 Task: Add an event with the title Third Project Deadline, date '2024/05/17', time 8:30 AM to 10:30 AMand add a description: Participants will develop strategies for expressing their thoughts and ideas clearly and confidently. They will learn techniques for structuring their messages, using appropriate language and tone, and adapting their communication style to different audiences and situations., put the event into Blue category, logged in from the account softage.8@softage.netand send the event invitation to softage.3@softage.net and softage.4@softage.net. Set a reminder for the event 1 hour before
Action: Mouse moved to (136, 162)
Screenshot: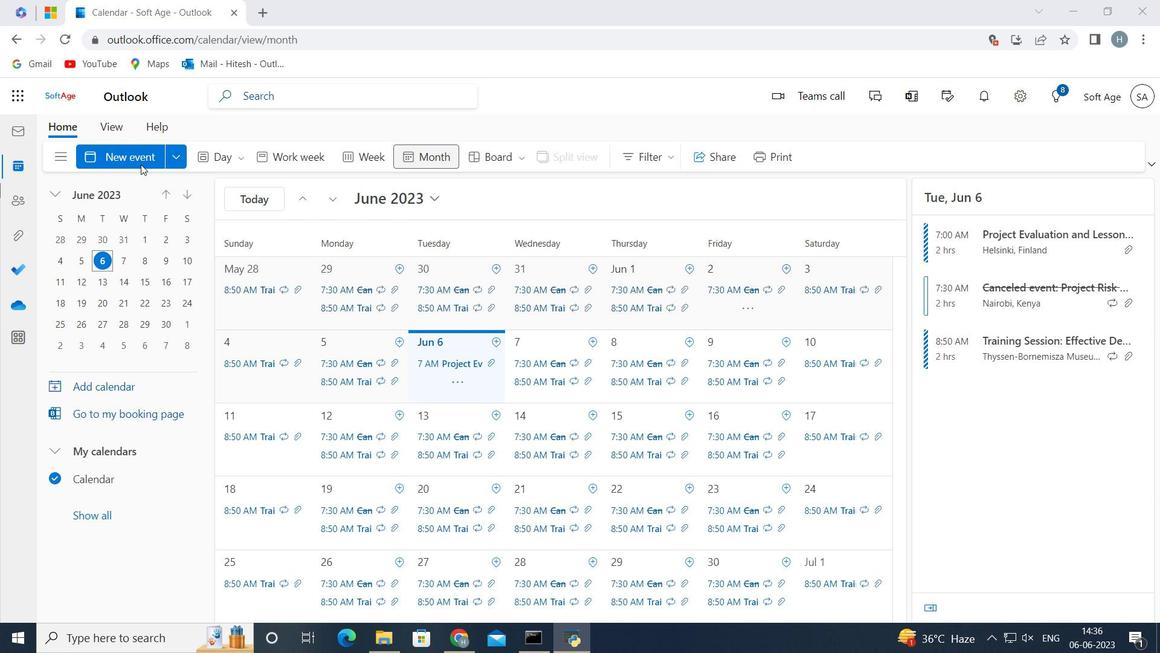 
Action: Mouse pressed left at (136, 162)
Screenshot: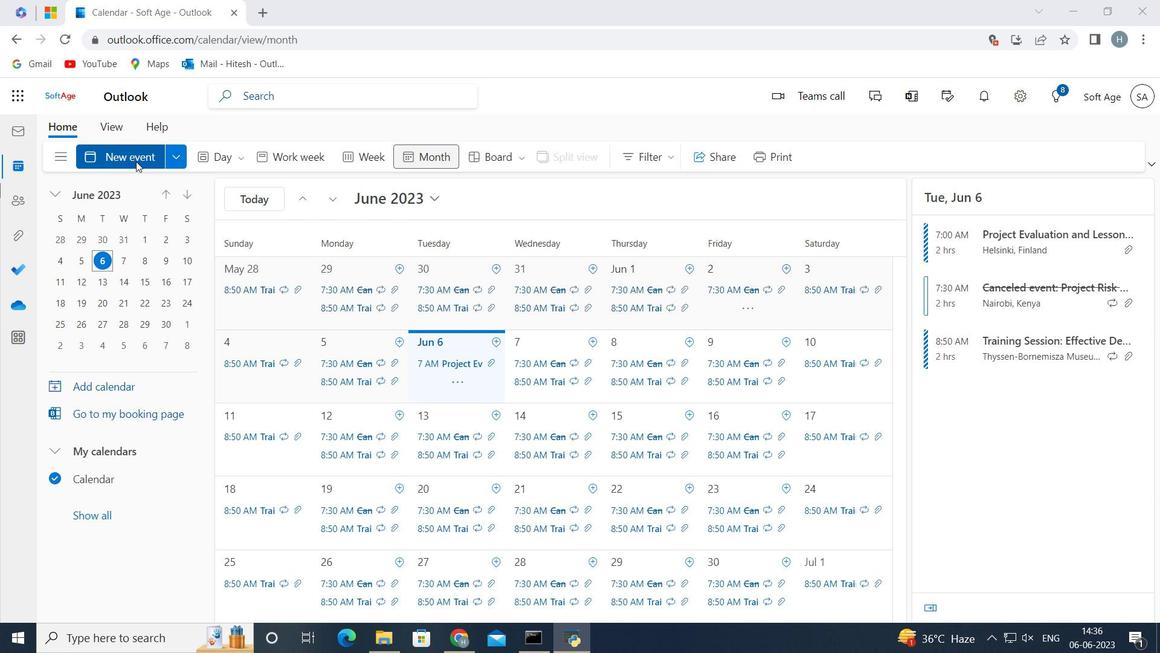 
Action: Mouse moved to (259, 249)
Screenshot: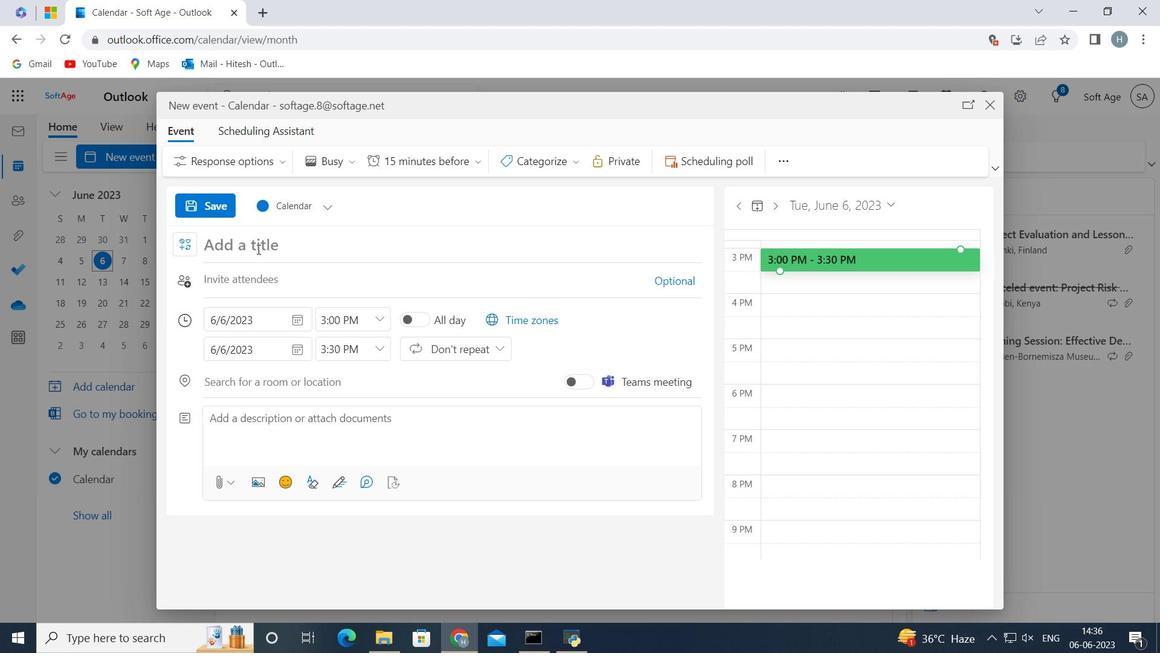 
Action: Mouse pressed left at (259, 249)
Screenshot: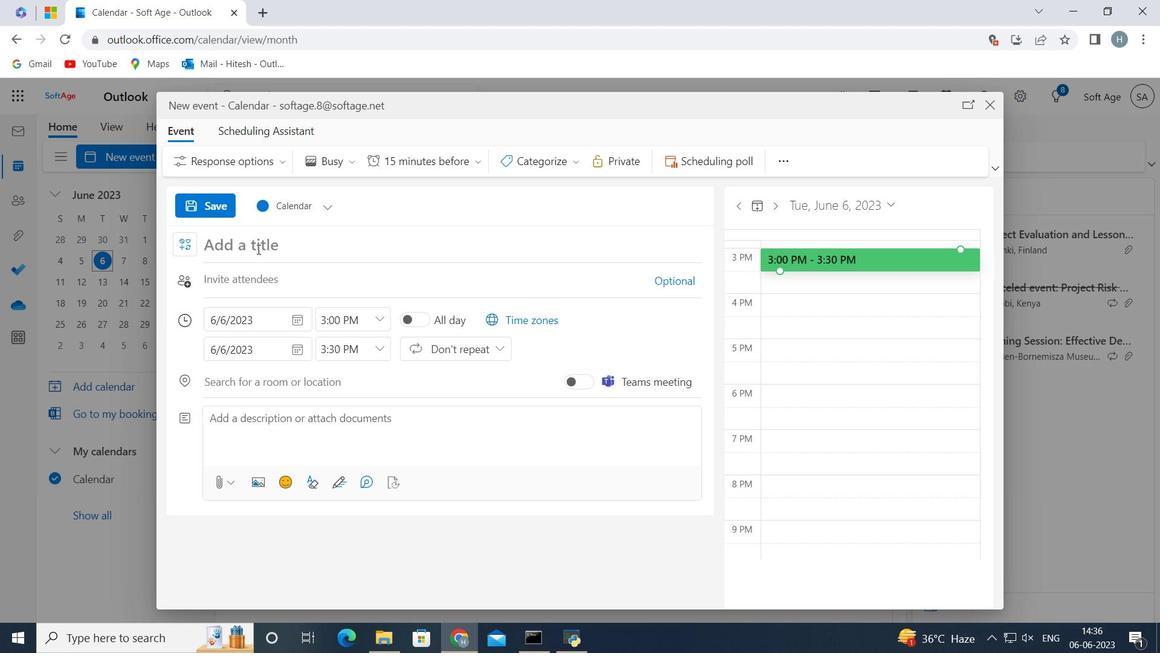 
Action: Key pressed <Key.shift>Third<Key.space><Key.shift>Project<Key.space><Key.shift>Deadline<Key.space>
Screenshot: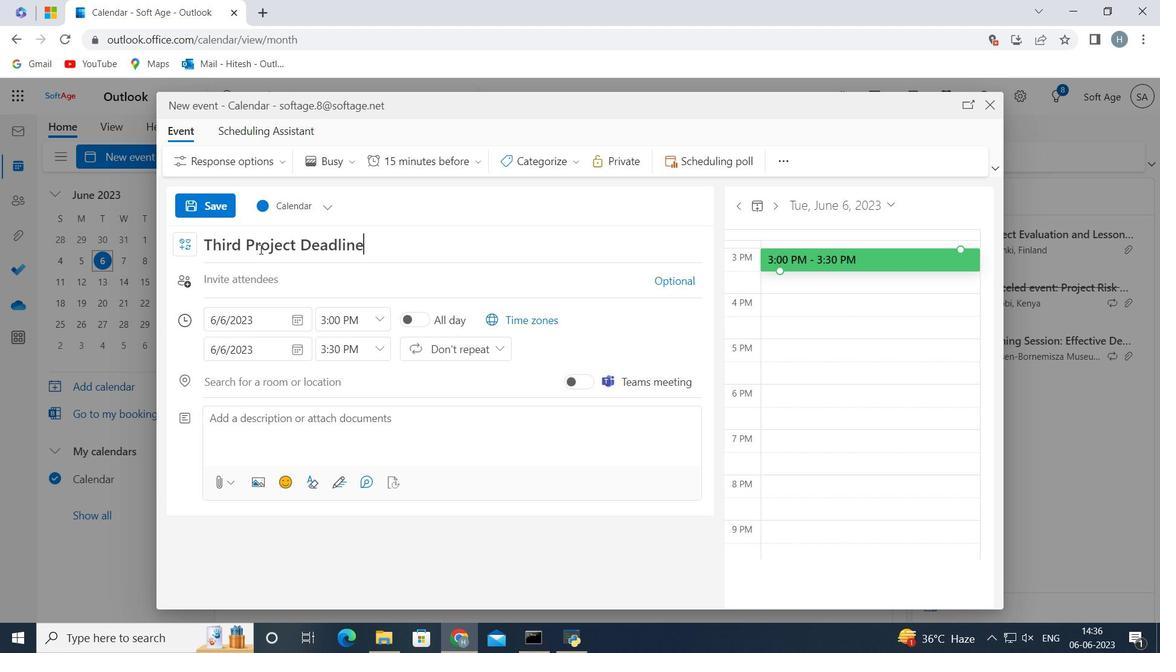 
Action: Mouse moved to (297, 318)
Screenshot: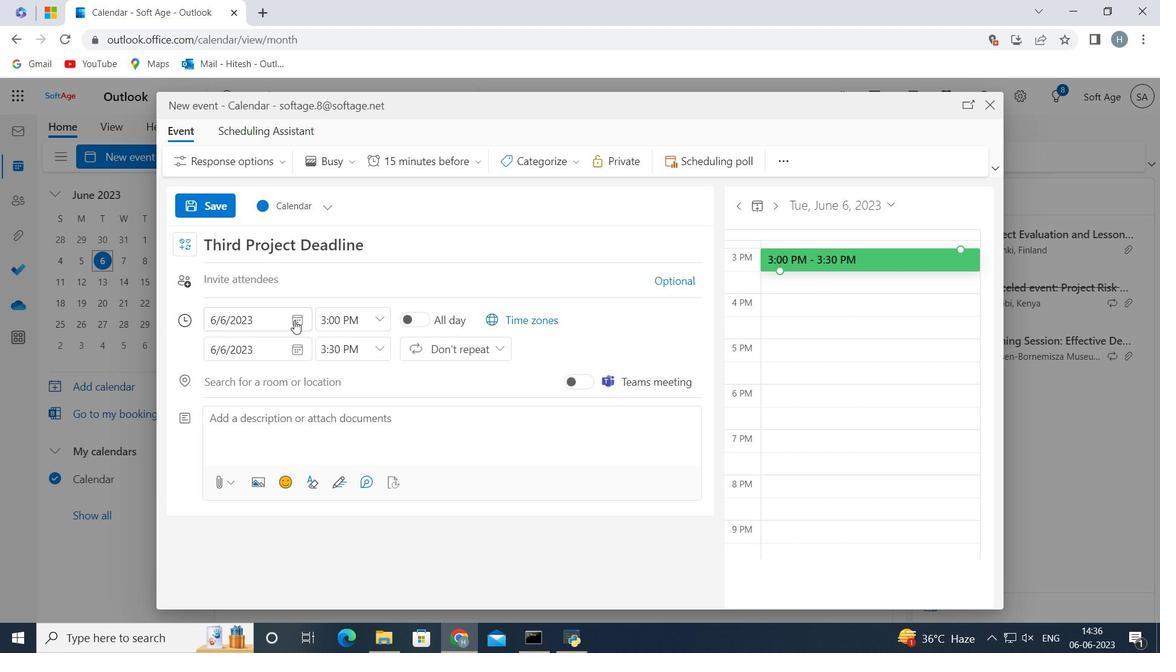 
Action: Mouse pressed left at (297, 318)
Screenshot: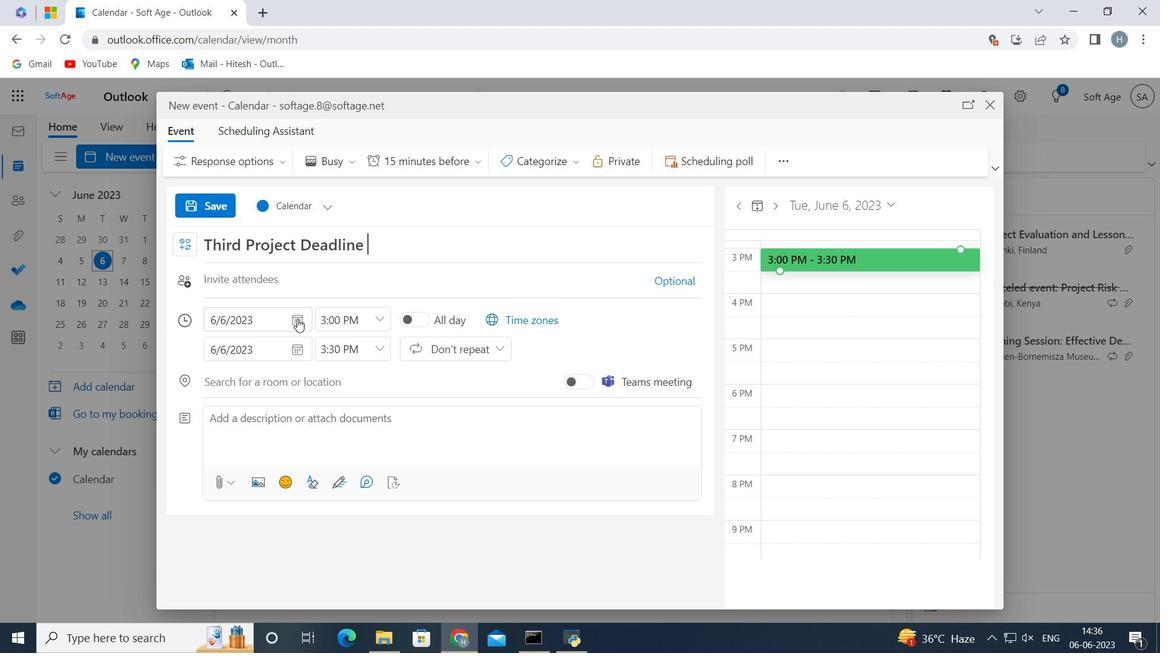 
Action: Mouse moved to (259, 348)
Screenshot: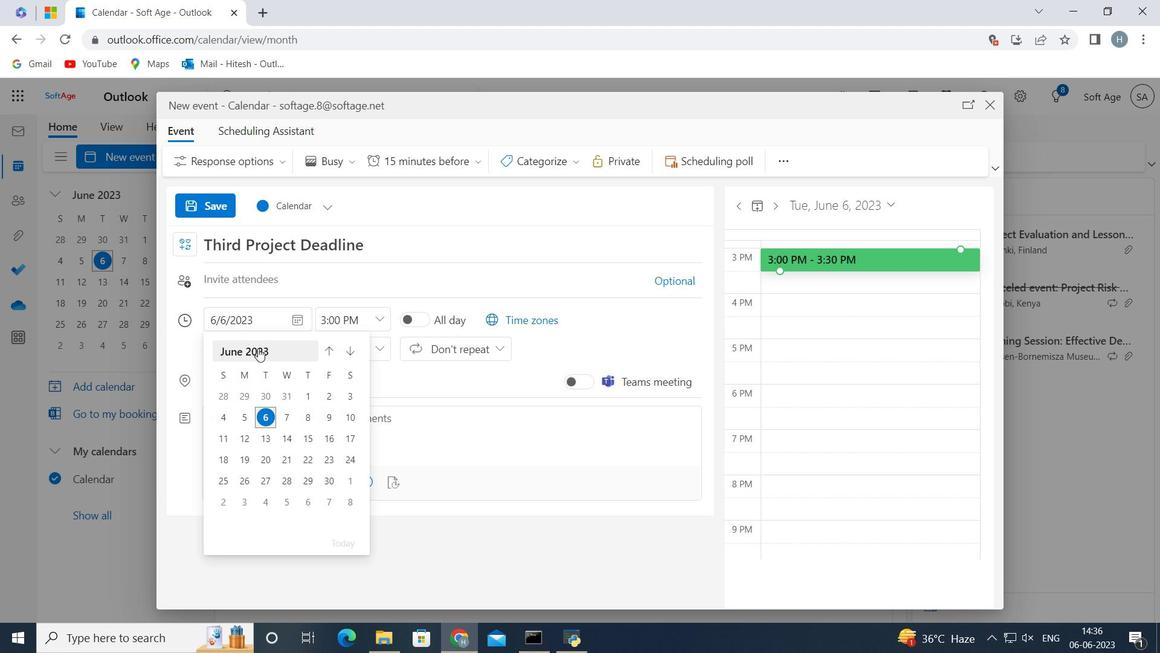 
Action: Mouse pressed left at (259, 348)
Screenshot: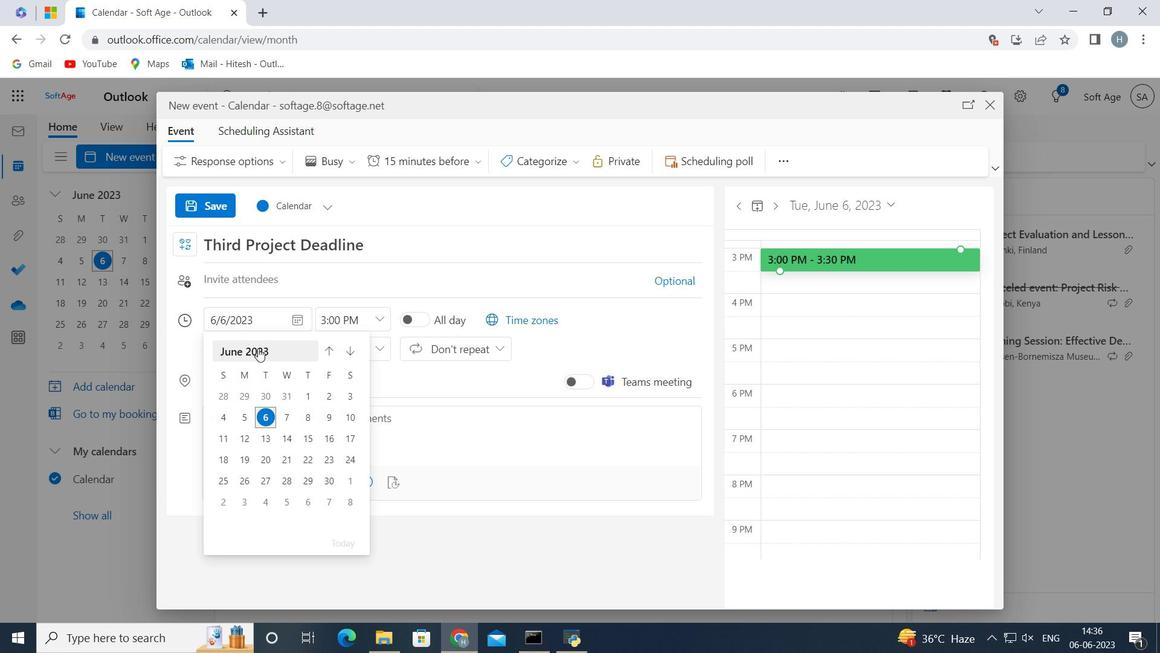 
Action: Mouse pressed left at (259, 348)
Screenshot: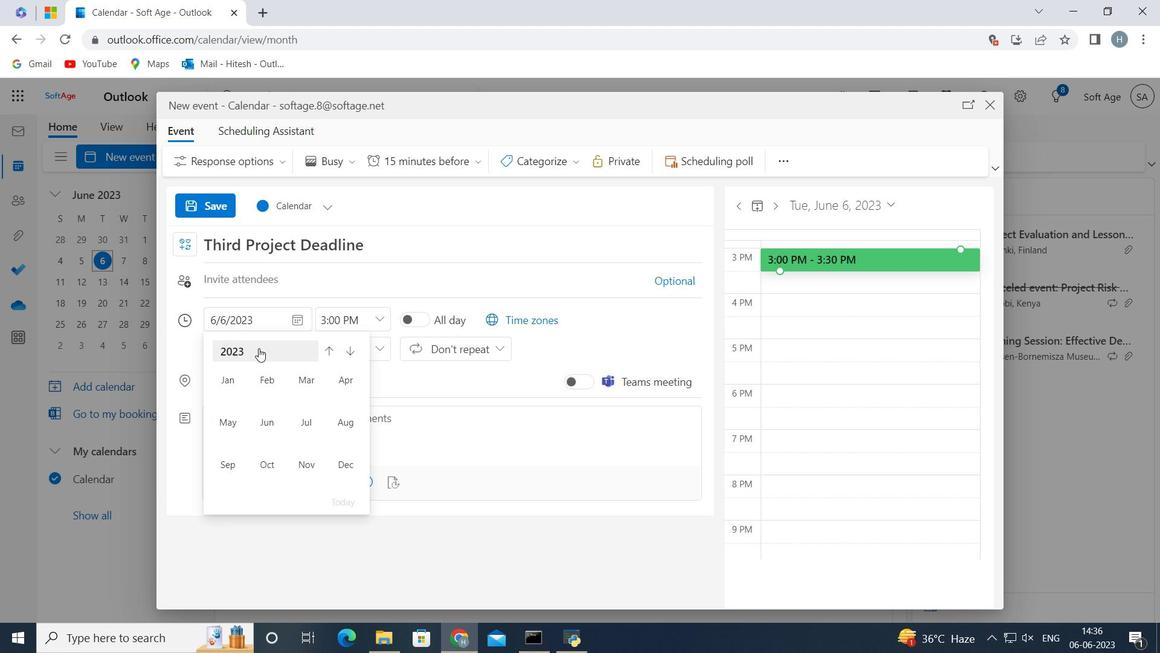 
Action: Mouse moved to (227, 417)
Screenshot: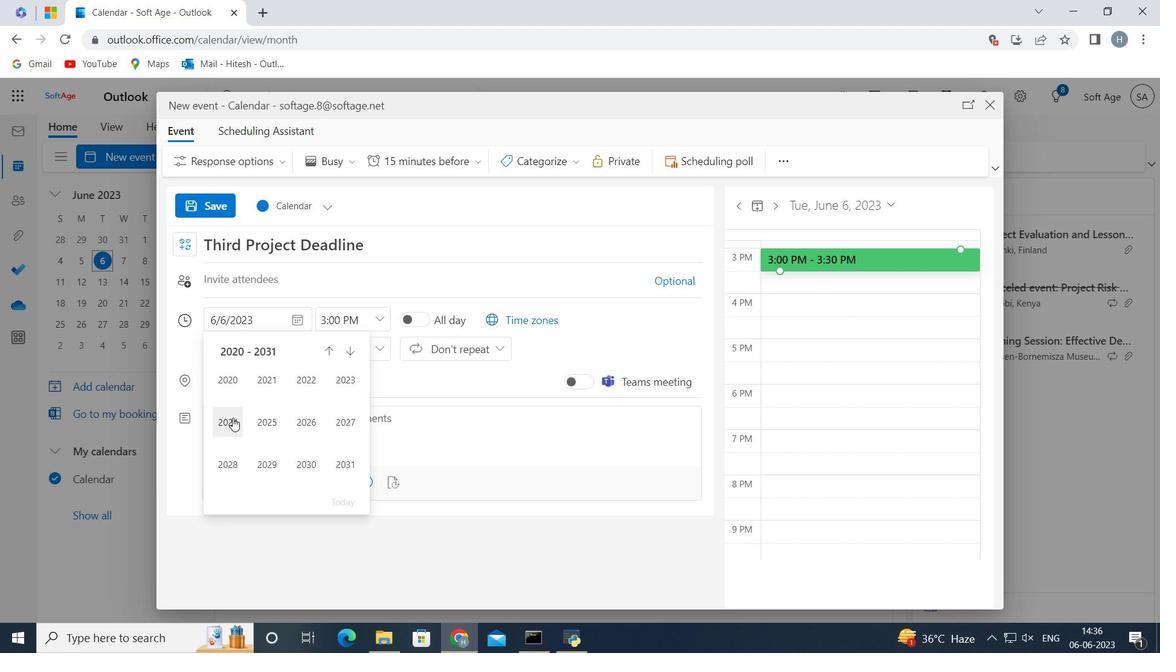 
Action: Mouse pressed left at (227, 417)
Screenshot: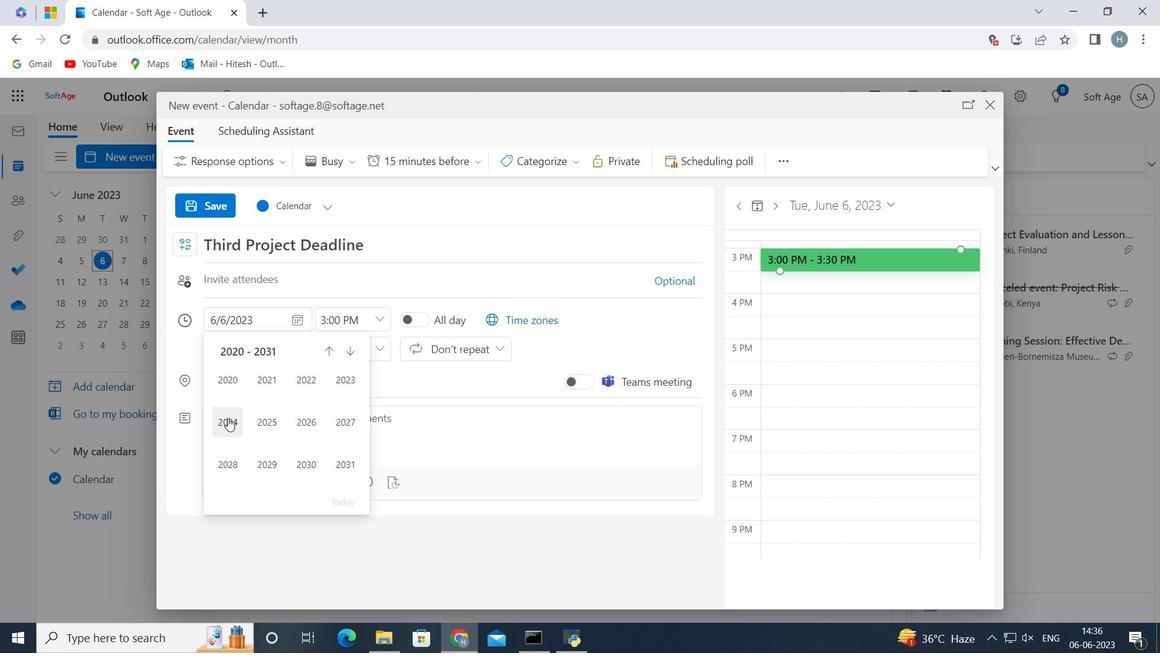 
Action: Mouse moved to (224, 422)
Screenshot: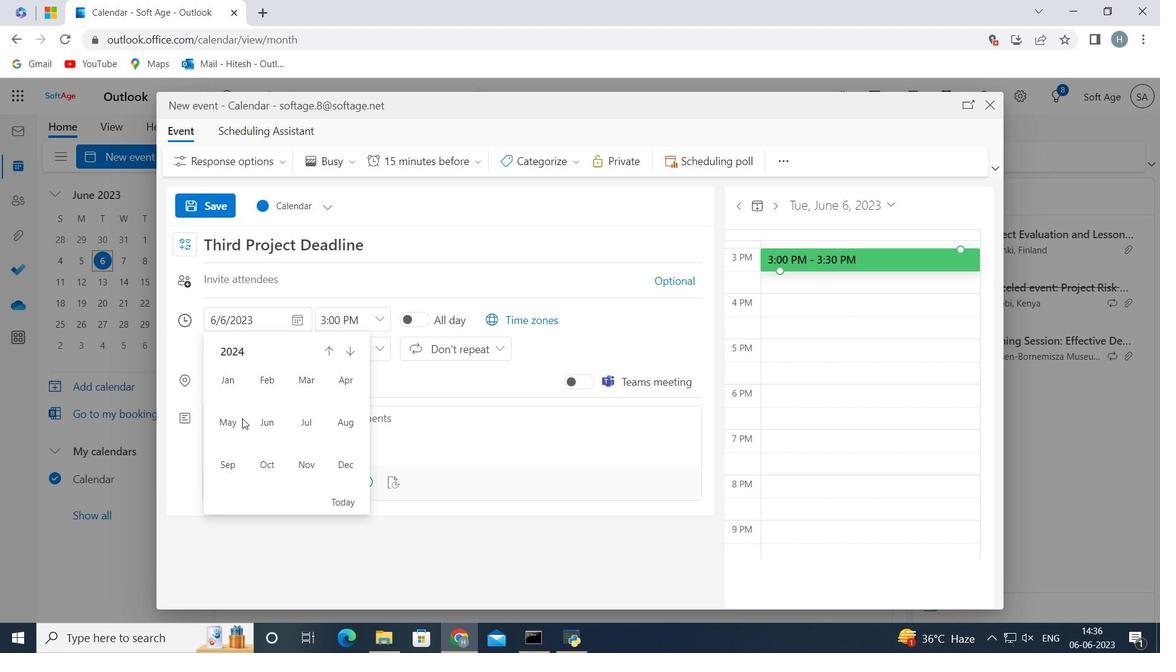 
Action: Mouse pressed left at (224, 422)
Screenshot: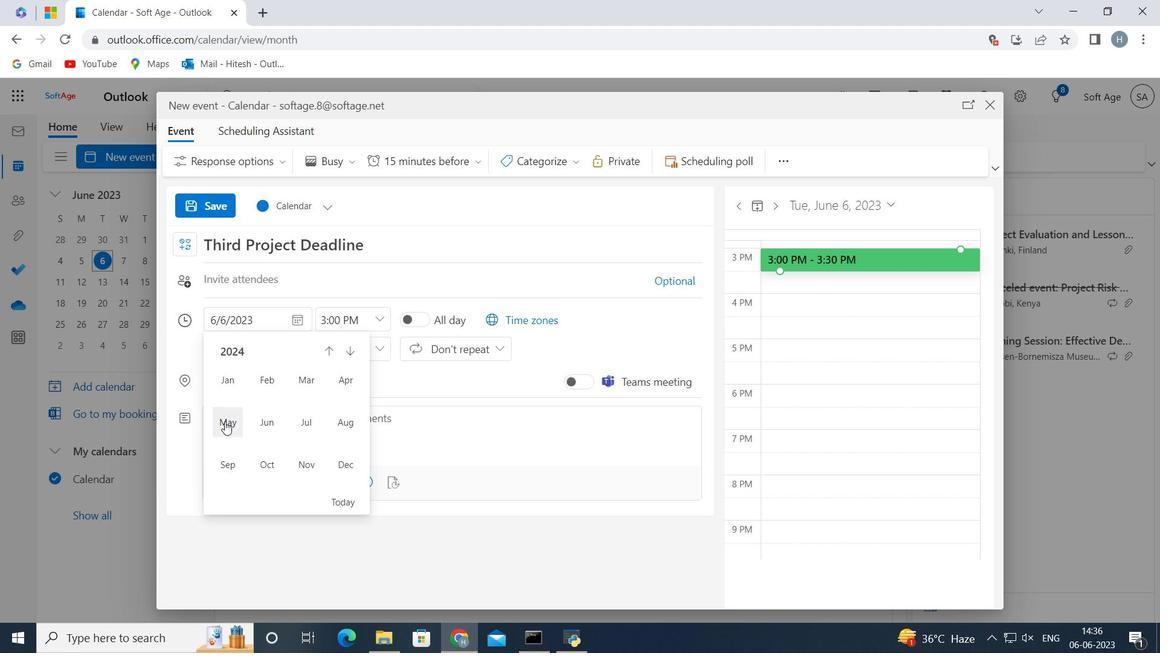 
Action: Mouse moved to (325, 434)
Screenshot: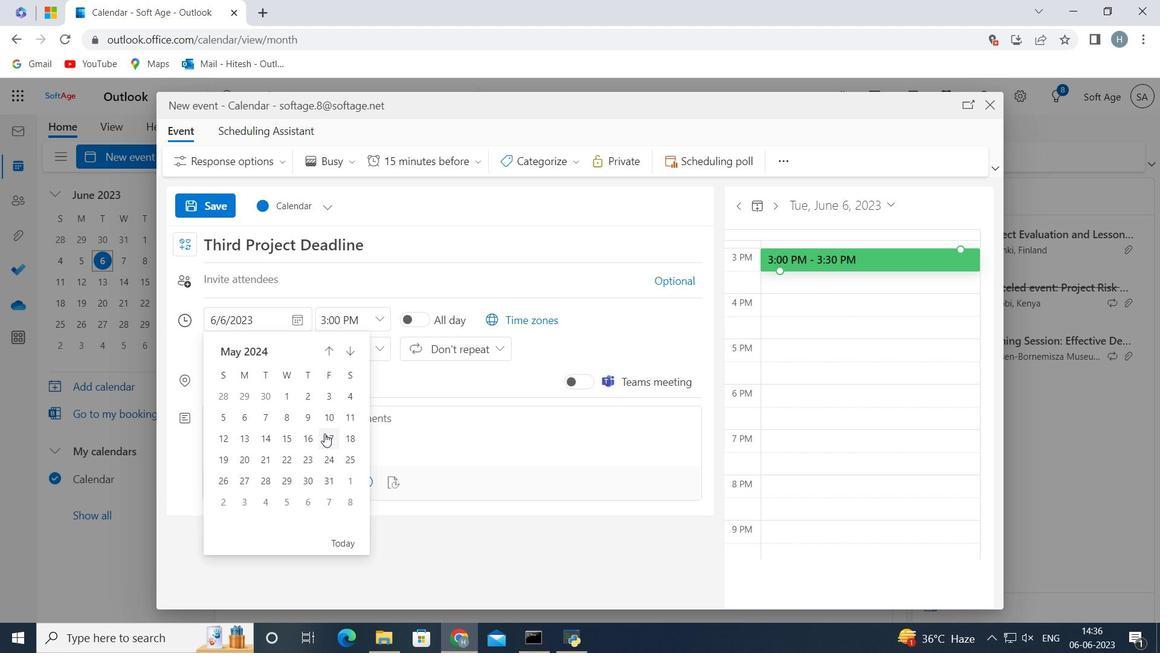 
Action: Mouse pressed left at (325, 434)
Screenshot: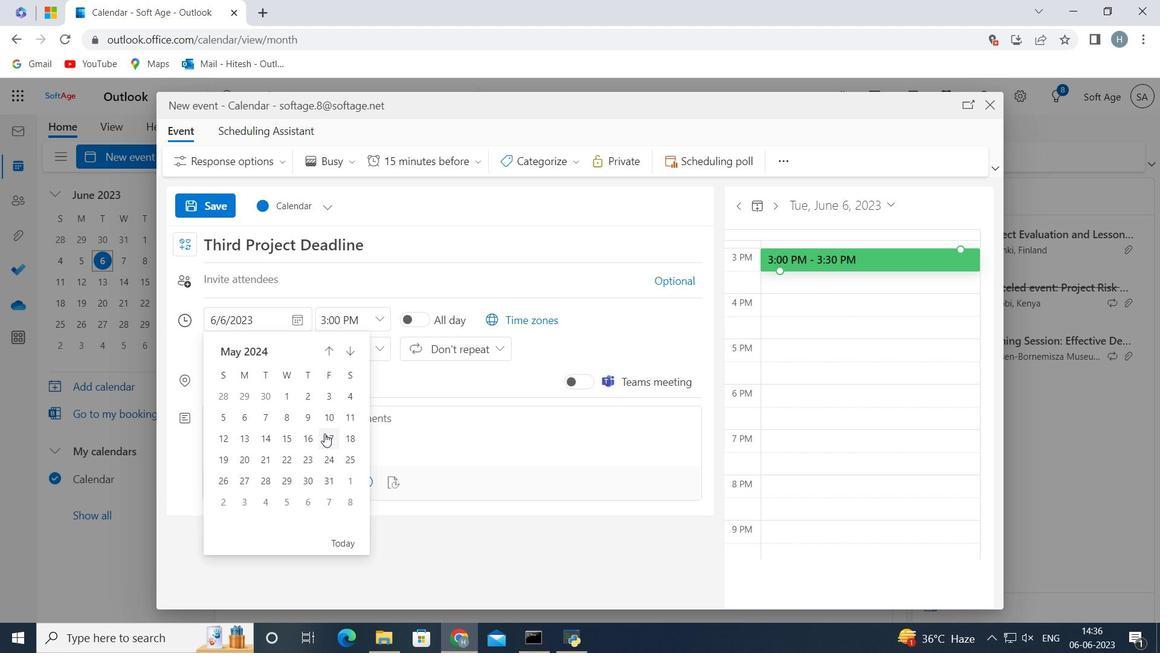 
Action: Mouse moved to (379, 315)
Screenshot: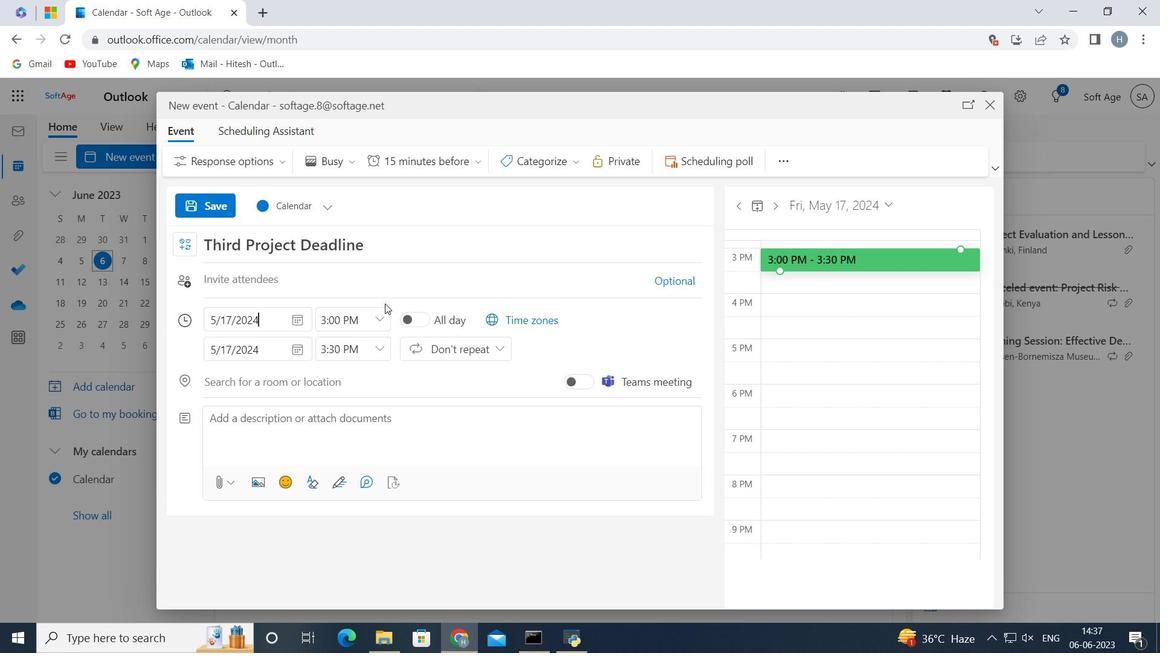 
Action: Mouse pressed left at (379, 315)
Screenshot: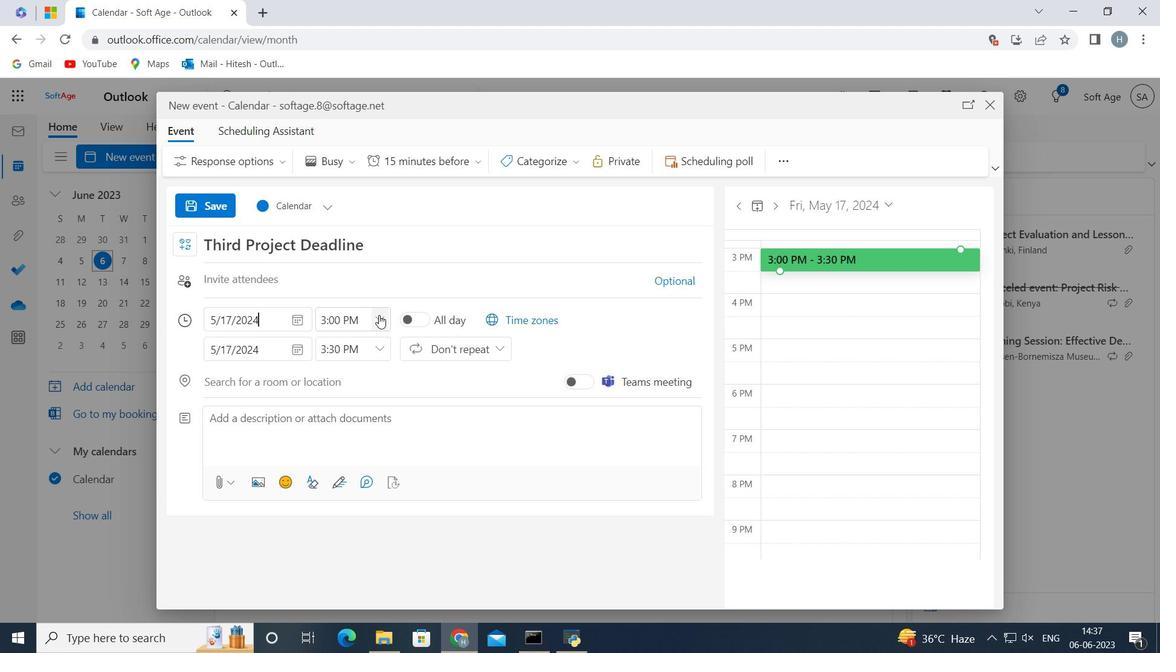 
Action: Mouse moved to (357, 387)
Screenshot: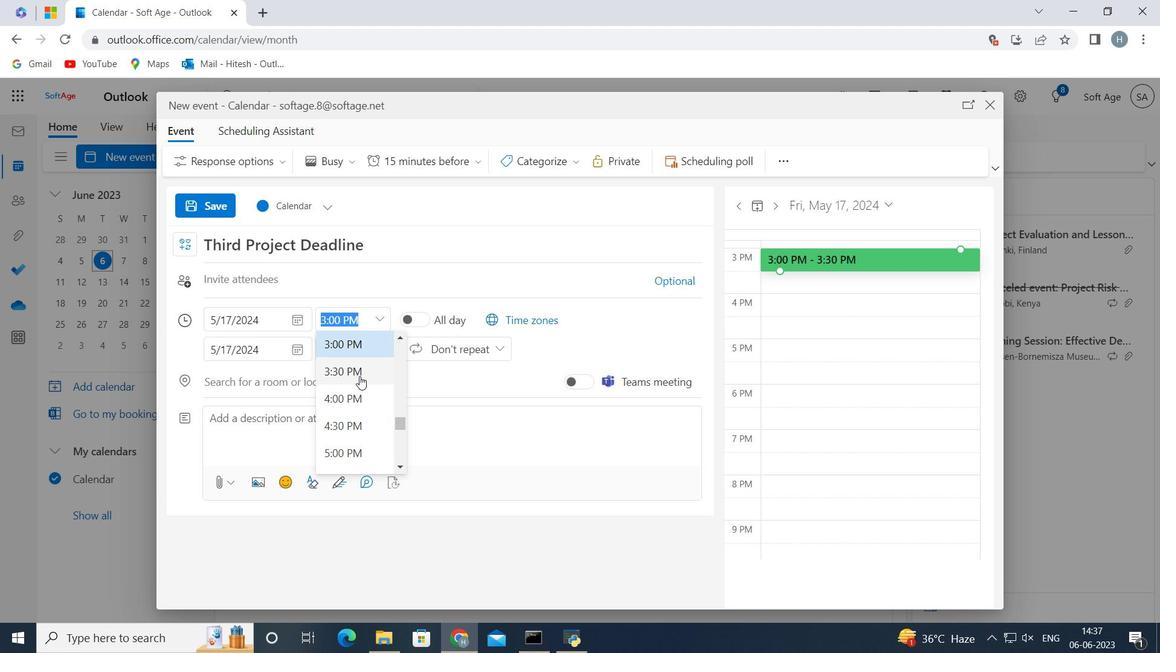 
Action: Mouse scrolled (357, 388) with delta (0, 0)
Screenshot: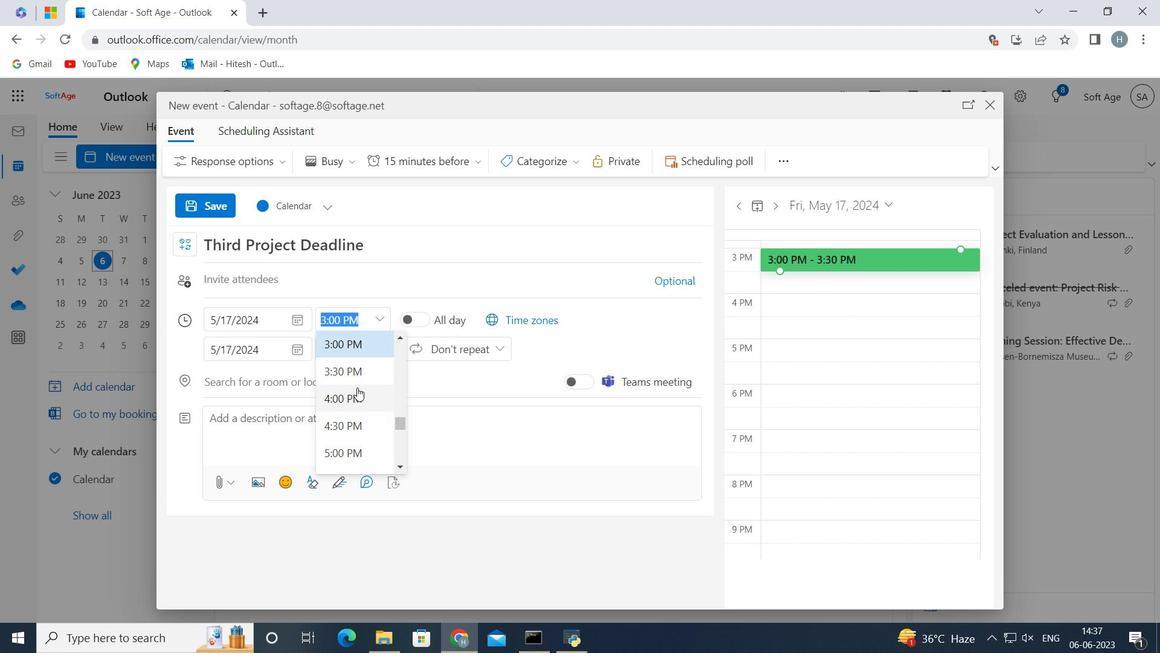 
Action: Mouse scrolled (357, 388) with delta (0, 0)
Screenshot: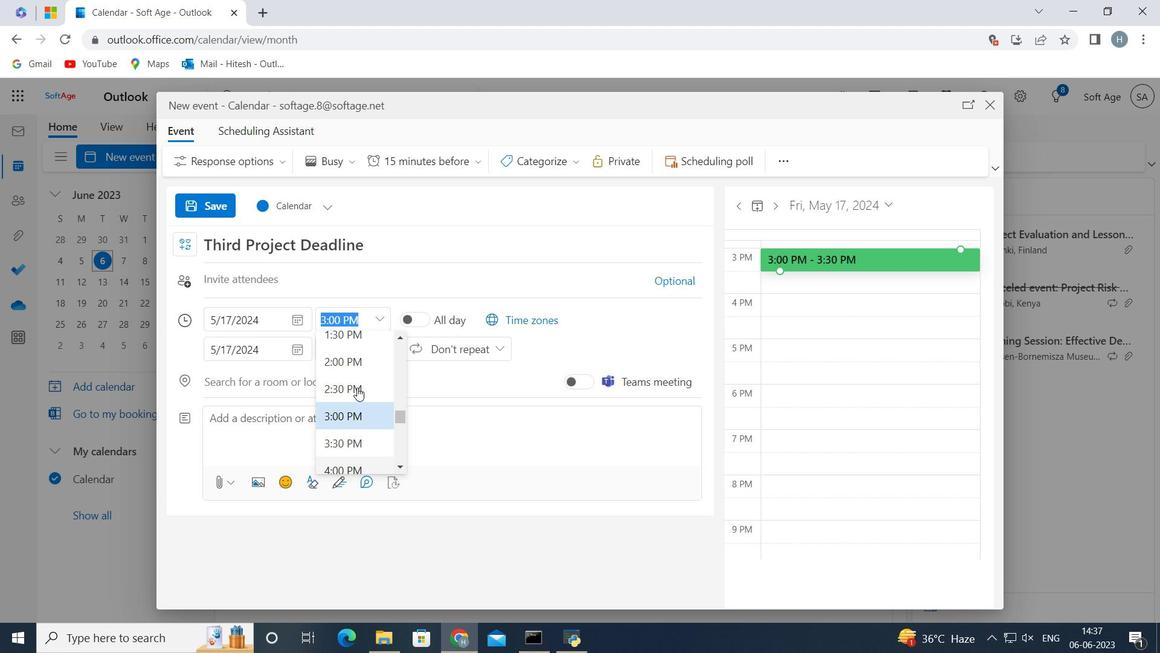 
Action: Mouse scrolled (357, 388) with delta (0, 0)
Screenshot: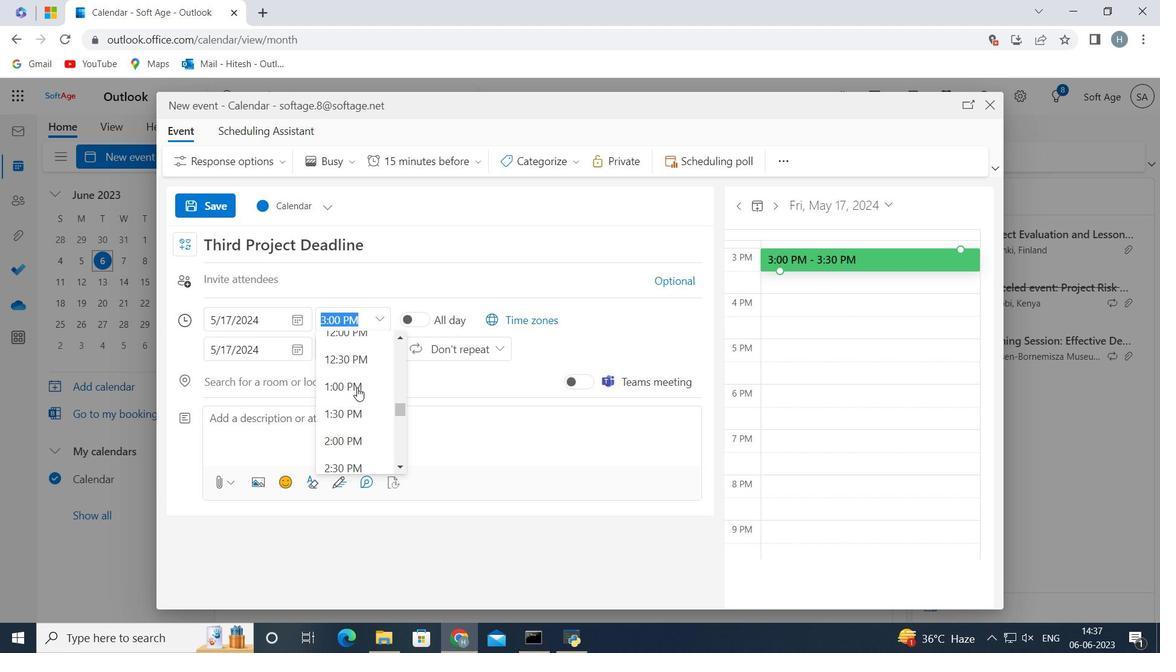 
Action: Mouse scrolled (357, 388) with delta (0, 0)
Screenshot: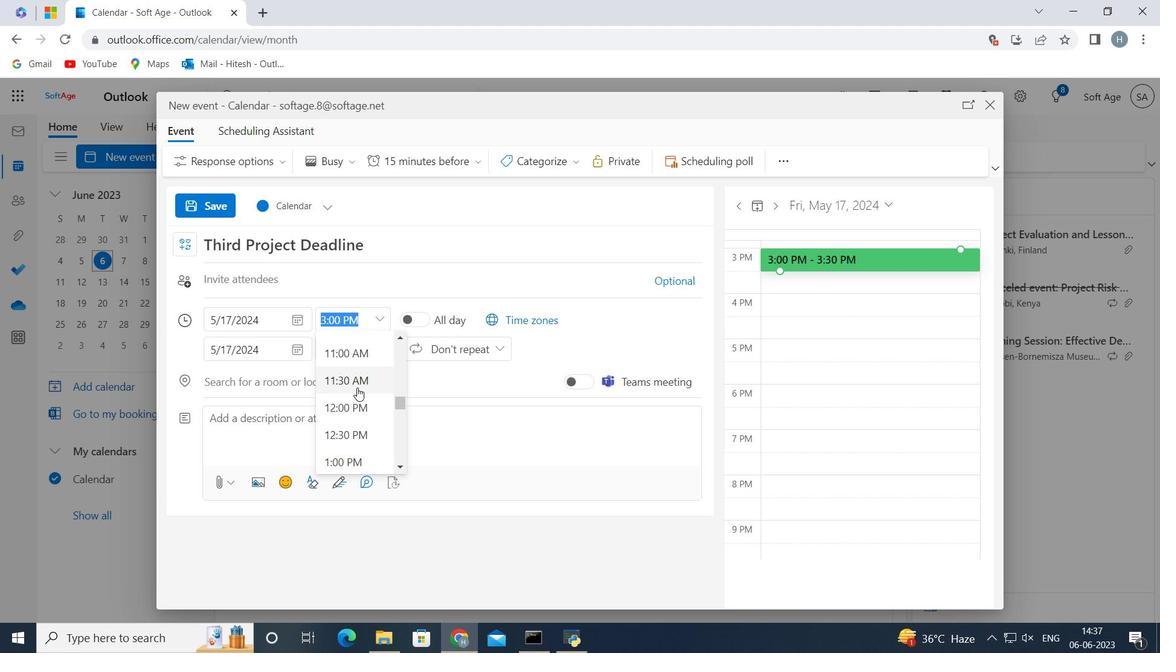 
Action: Mouse scrolled (357, 388) with delta (0, 0)
Screenshot: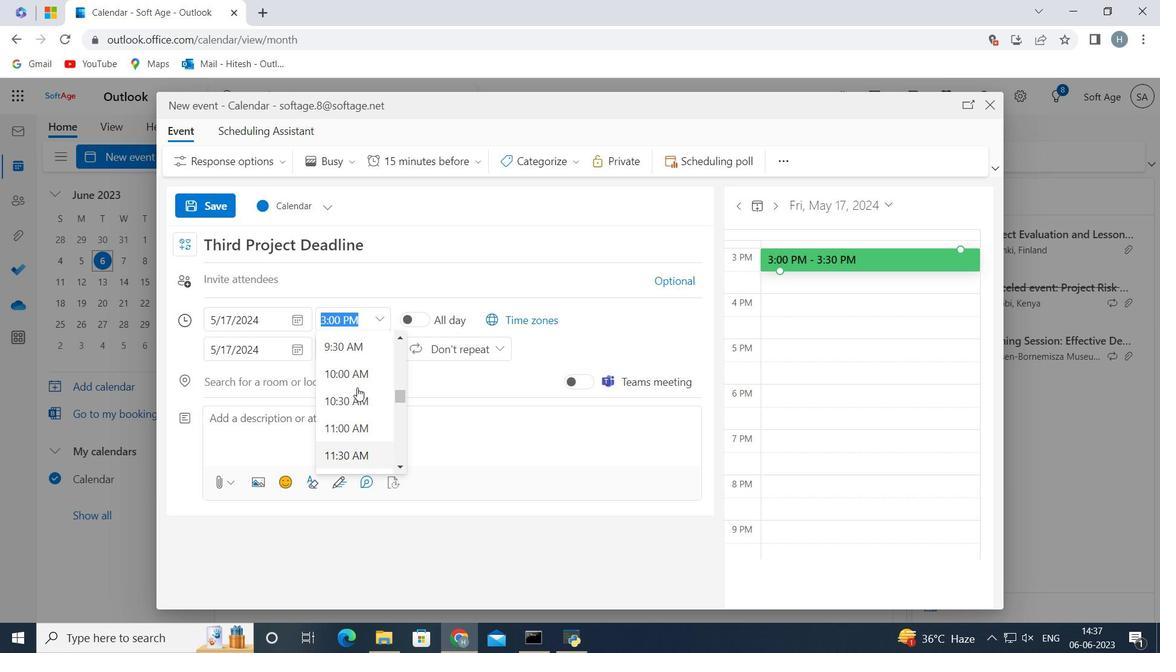 
Action: Mouse moved to (364, 371)
Screenshot: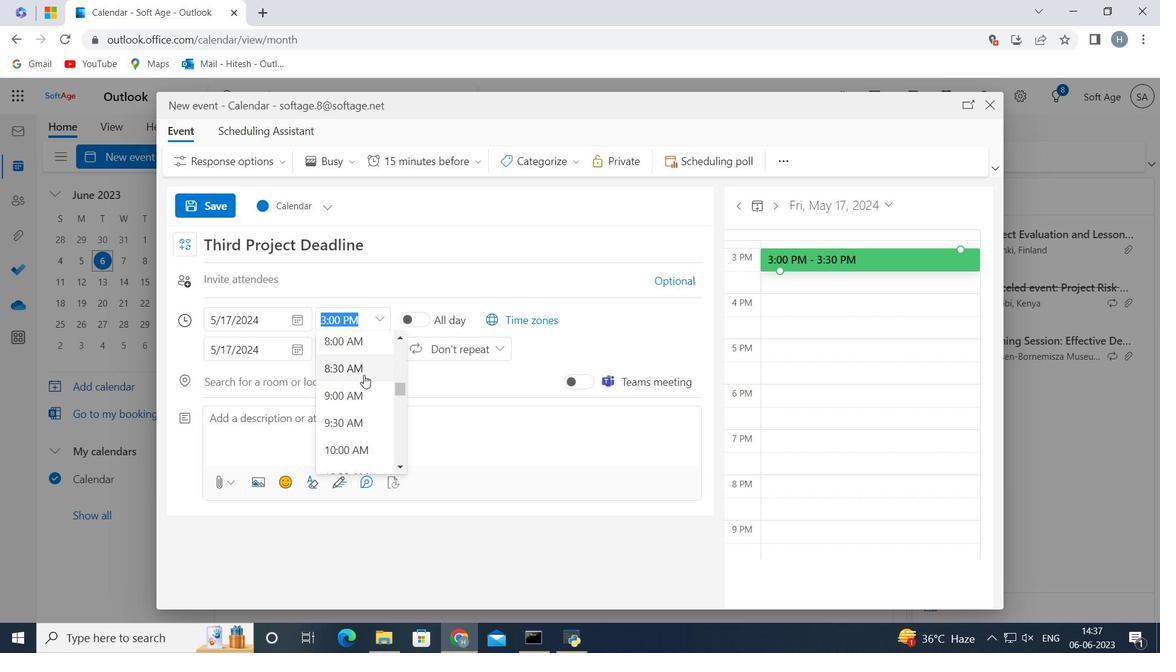
Action: Mouse pressed left at (364, 371)
Screenshot: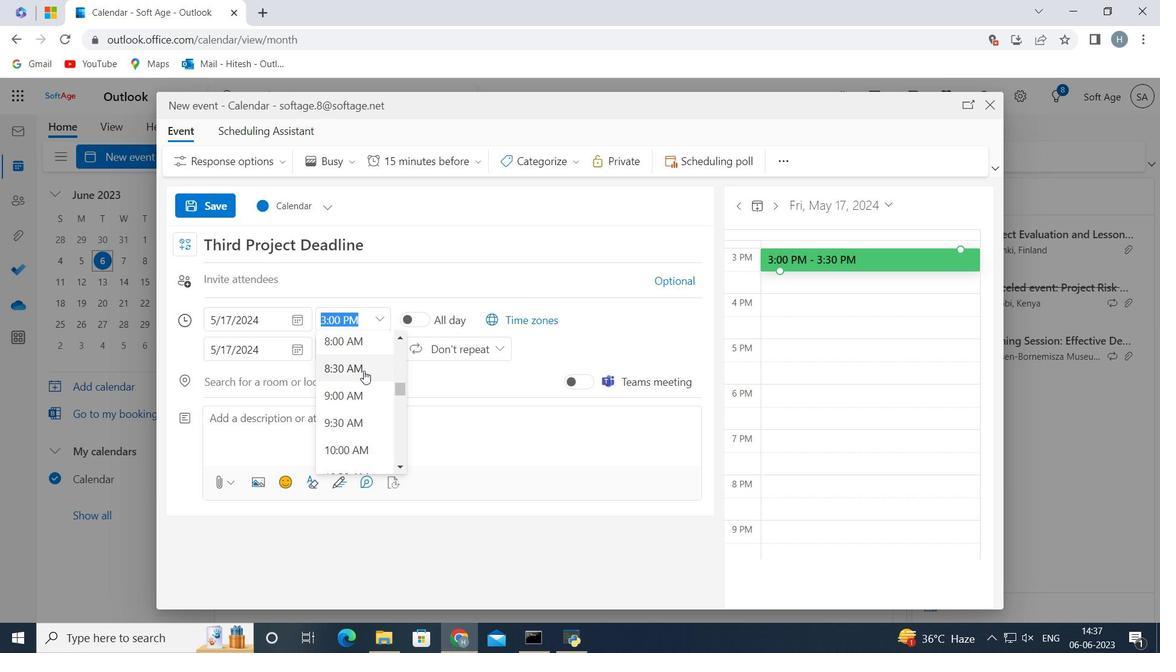 
Action: Mouse moved to (376, 347)
Screenshot: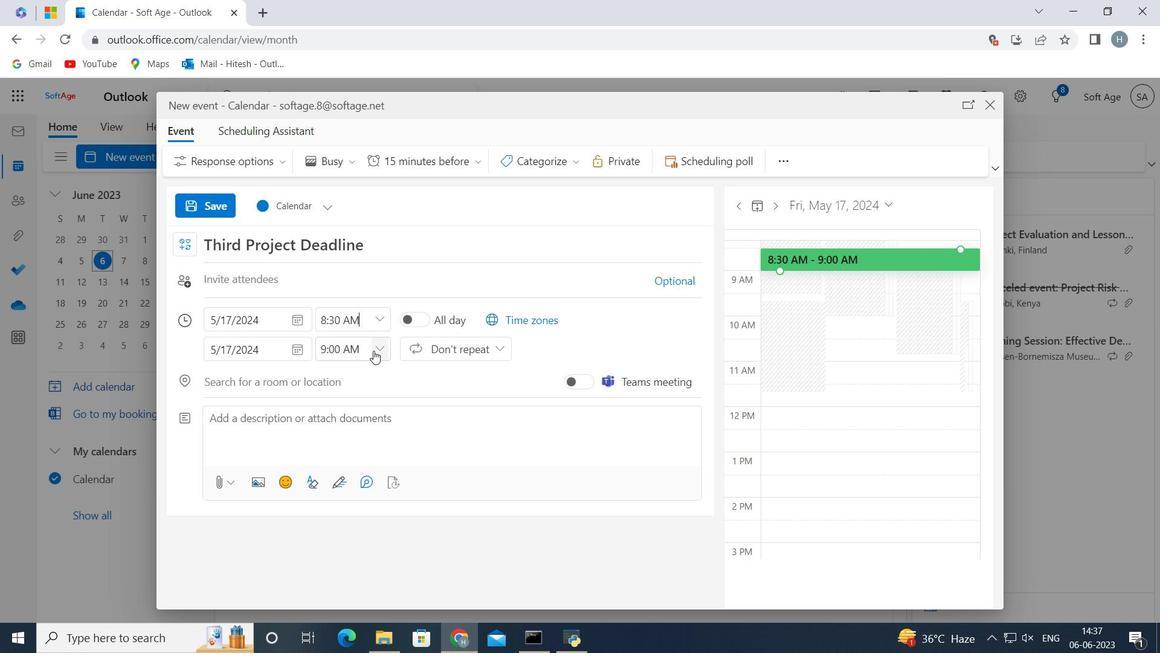
Action: Mouse pressed left at (376, 347)
Screenshot: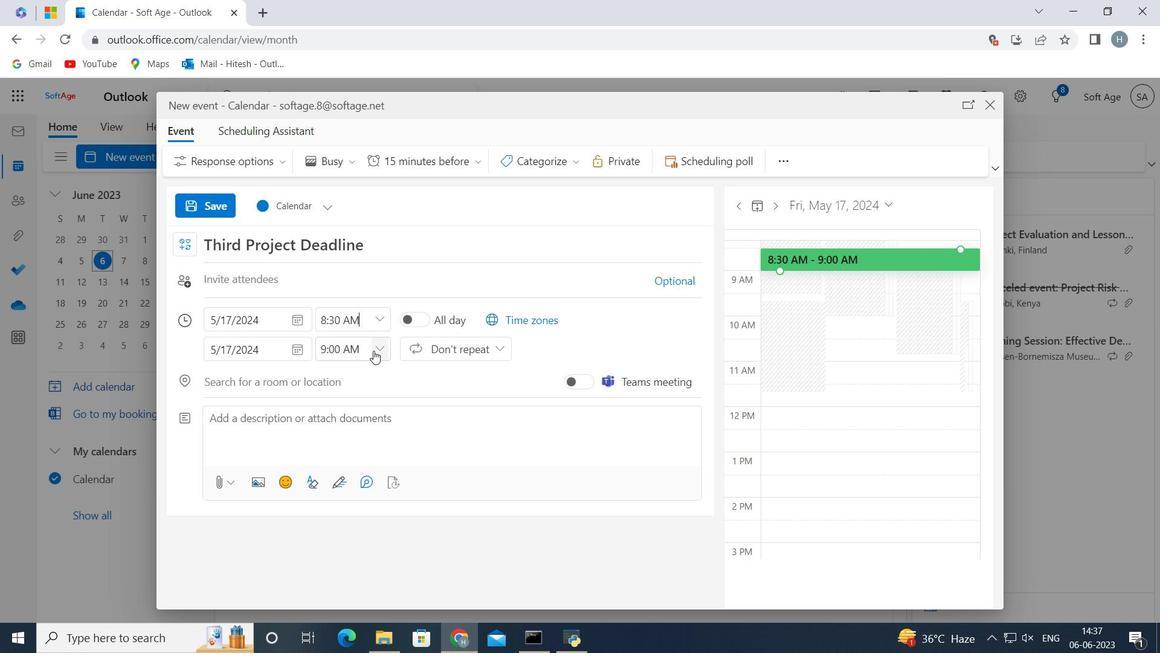 
Action: Mouse moved to (379, 451)
Screenshot: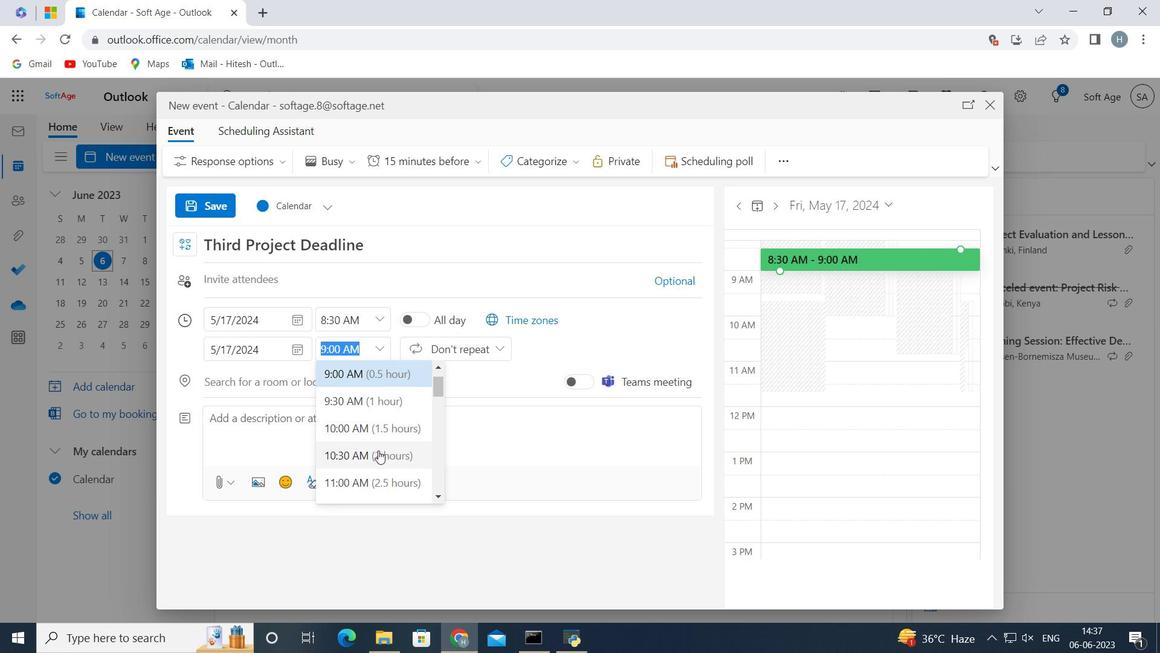 
Action: Mouse pressed left at (379, 451)
Screenshot: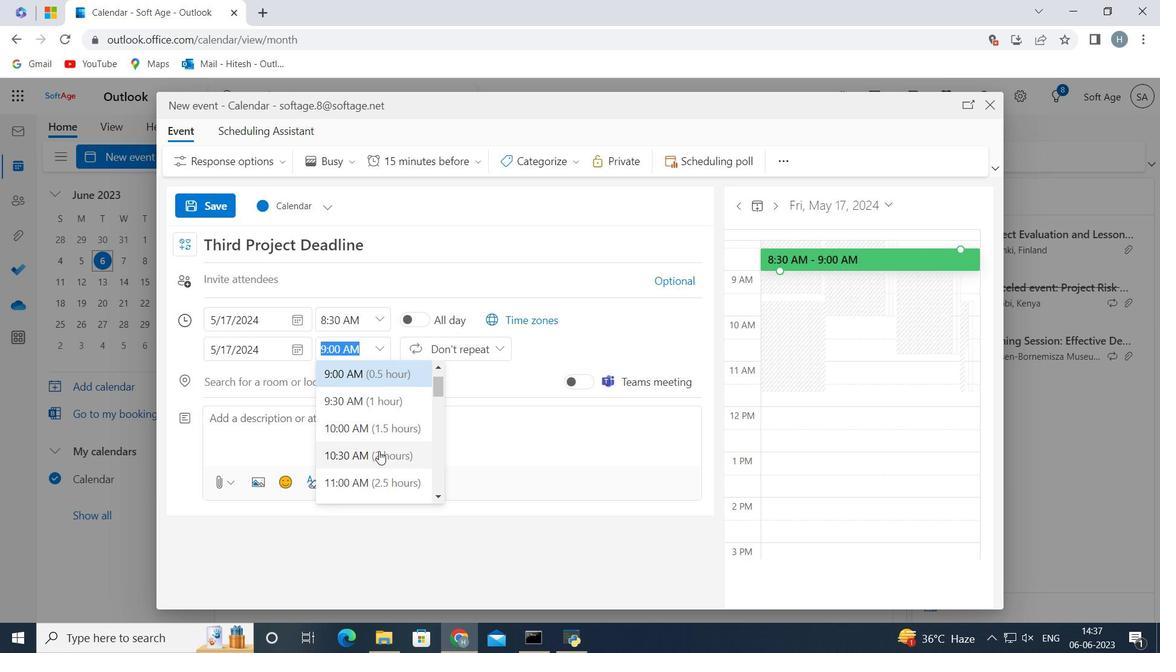 
Action: Mouse moved to (402, 421)
Screenshot: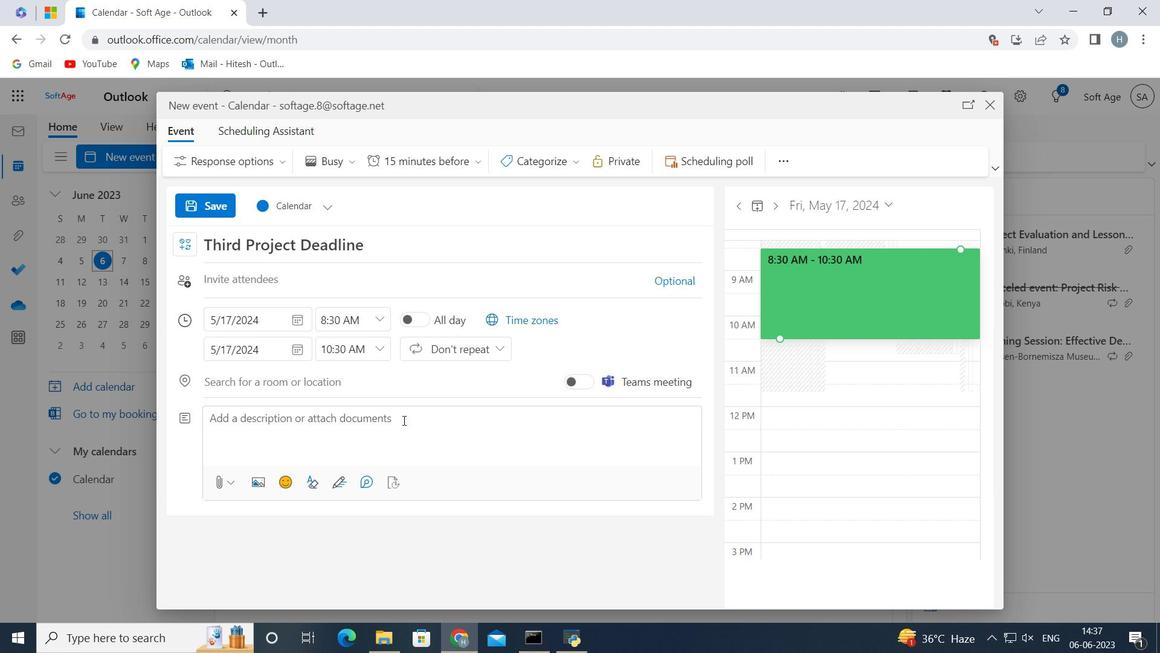 
Action: Mouse pressed left at (402, 421)
Screenshot: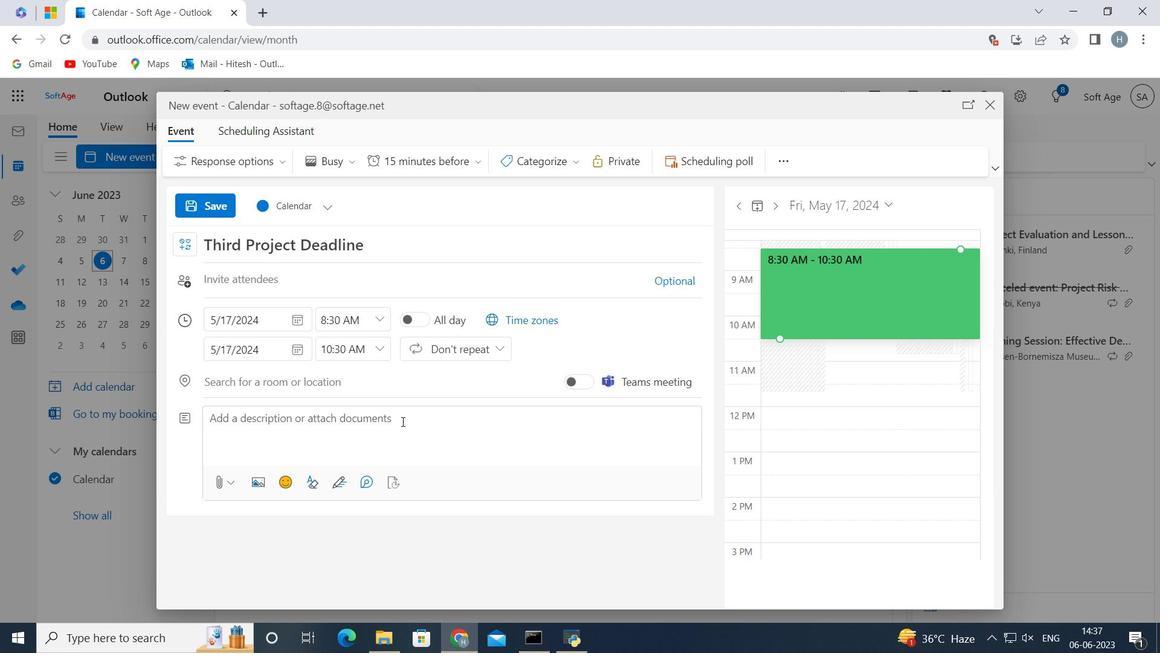 
Action: Mouse moved to (401, 420)
Screenshot: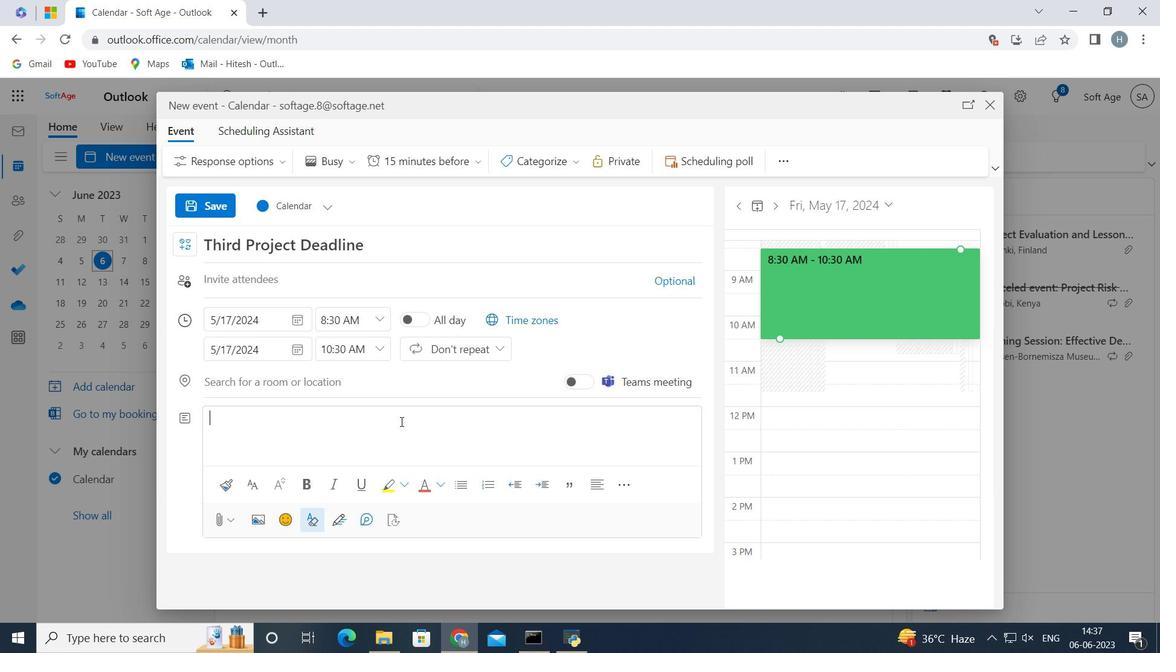 
Action: Key pressed <Key.shift>Participants<Key.space>will<Key.space>develop<Key.space>strategies<Key.space>for<Key.space>expressing<Key.space>their<Key.space>thoughts<Key.space>and<Key.space>ideas<Key.space>clearly<Key.space>and<Key.space>confidently.<Key.space><Key.shift>They<Key.space>will<Key.space>learn<Key.space>techniques<Key.space>for<Key.space>structuring<Key.space>their<Key.space>messages,<Key.space>using<Key.space>appropriate<Key.space>language<Key.space>and<Key.space>tone,<Key.space>and<Key.space>adapting<Key.space>their<Key.space>communication<Key.space>style<Key.space>to<Key.space>different<Key.space>audiences<Key.space>and<Key.space>situations.<Key.space>
Screenshot: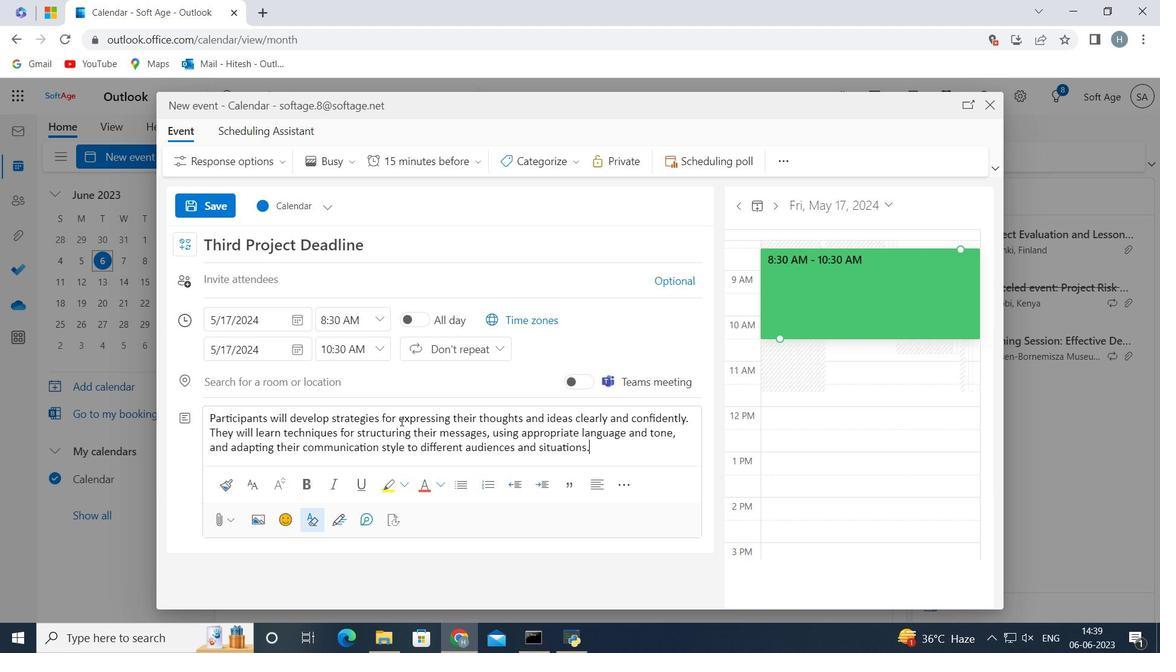 
Action: Mouse moved to (552, 159)
Screenshot: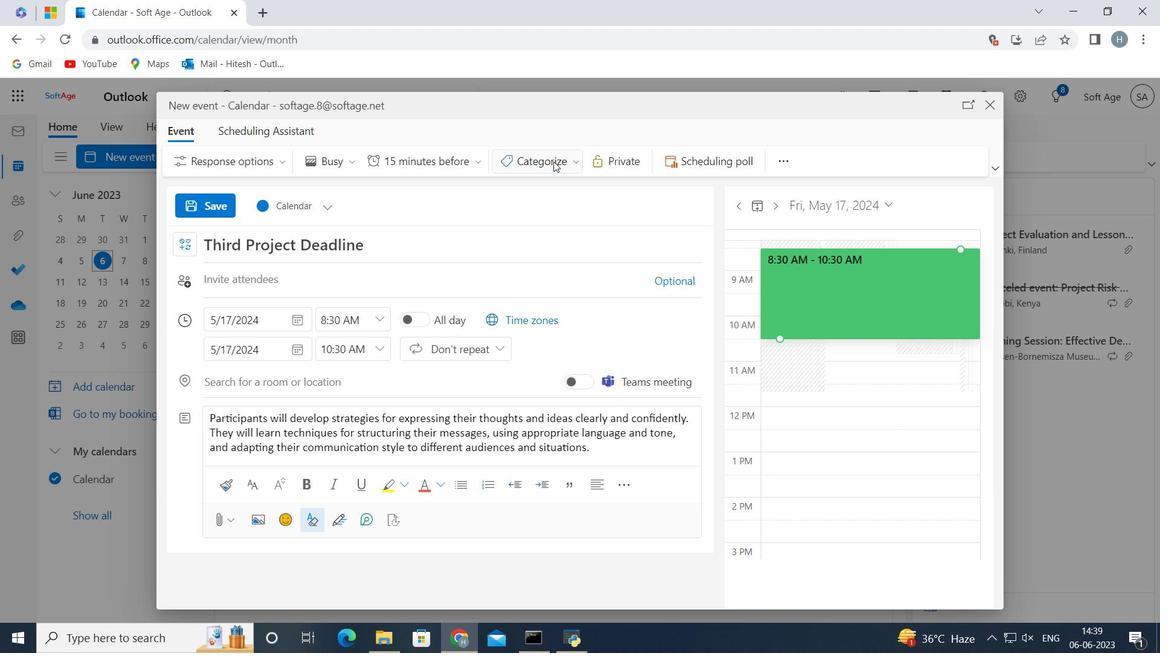 
Action: Mouse pressed left at (552, 159)
Screenshot: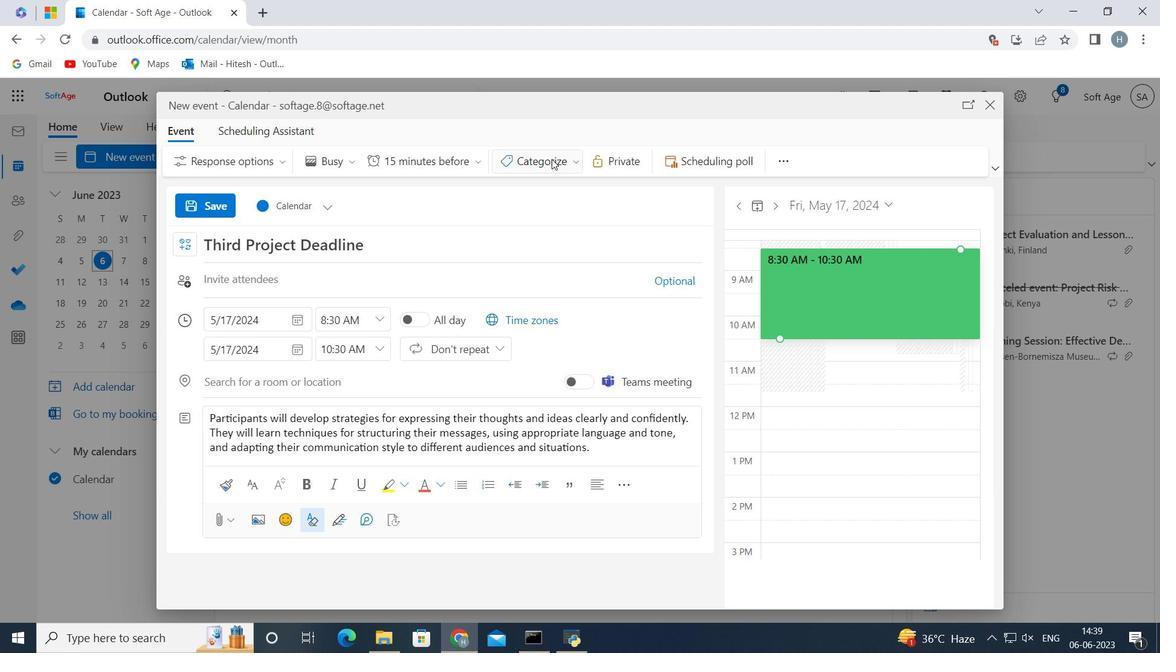 
Action: Mouse moved to (556, 189)
Screenshot: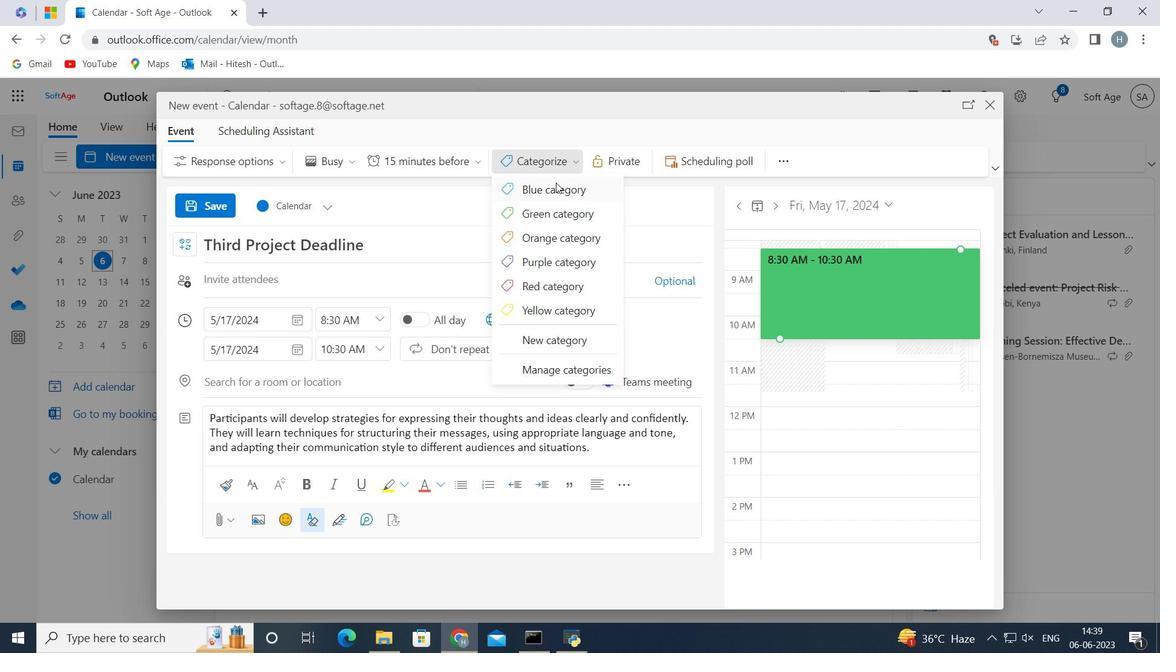 
Action: Mouse pressed left at (556, 189)
Screenshot: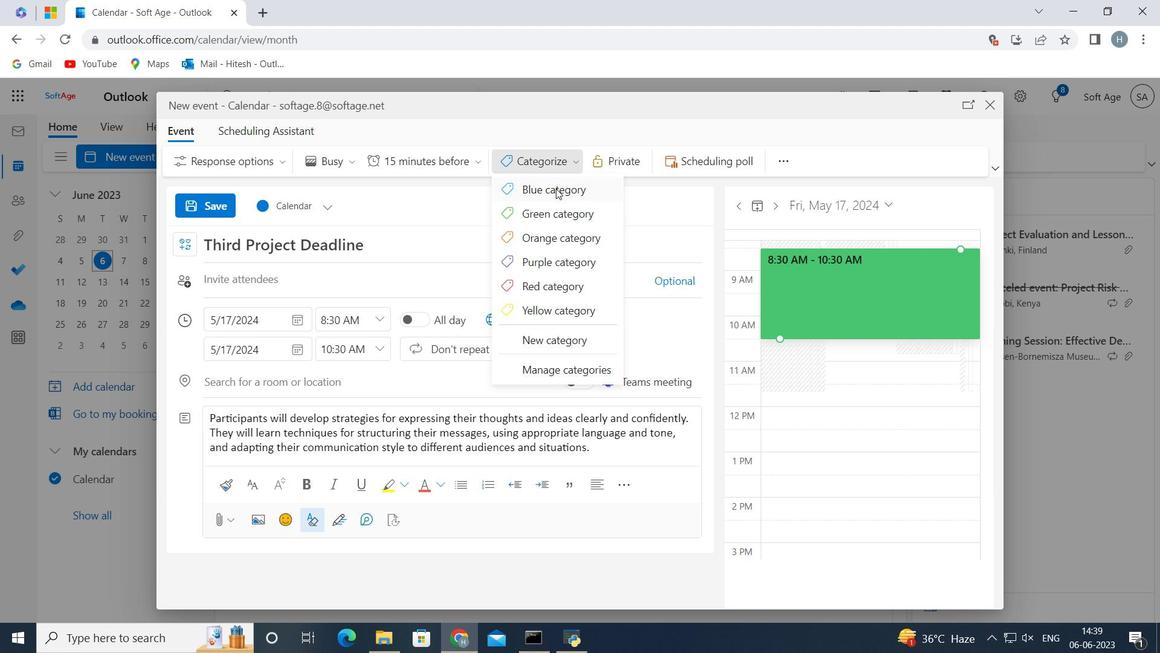 
Action: Mouse moved to (442, 273)
Screenshot: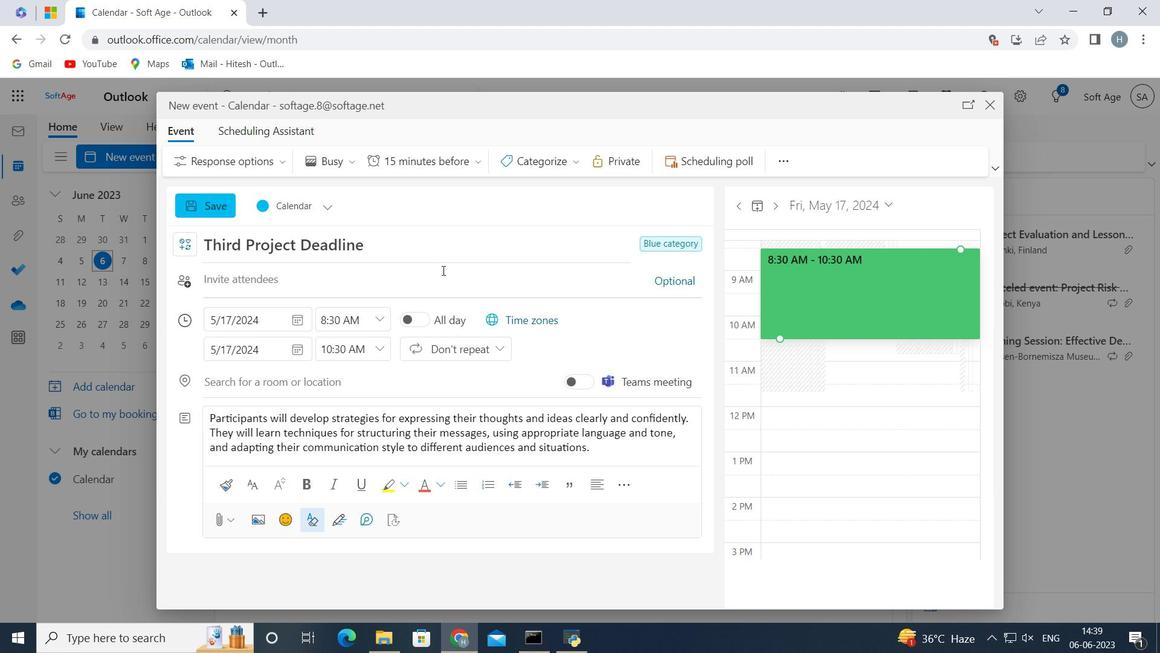 
Action: Mouse pressed left at (442, 273)
Screenshot: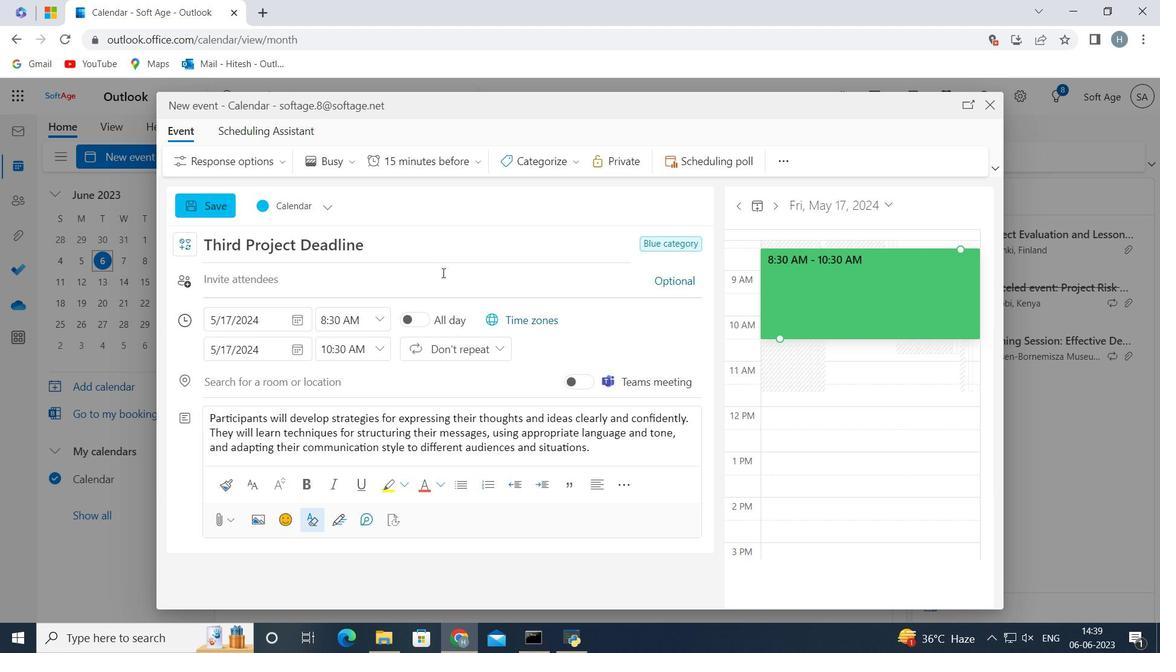 
Action: Mouse moved to (441, 273)
Screenshot: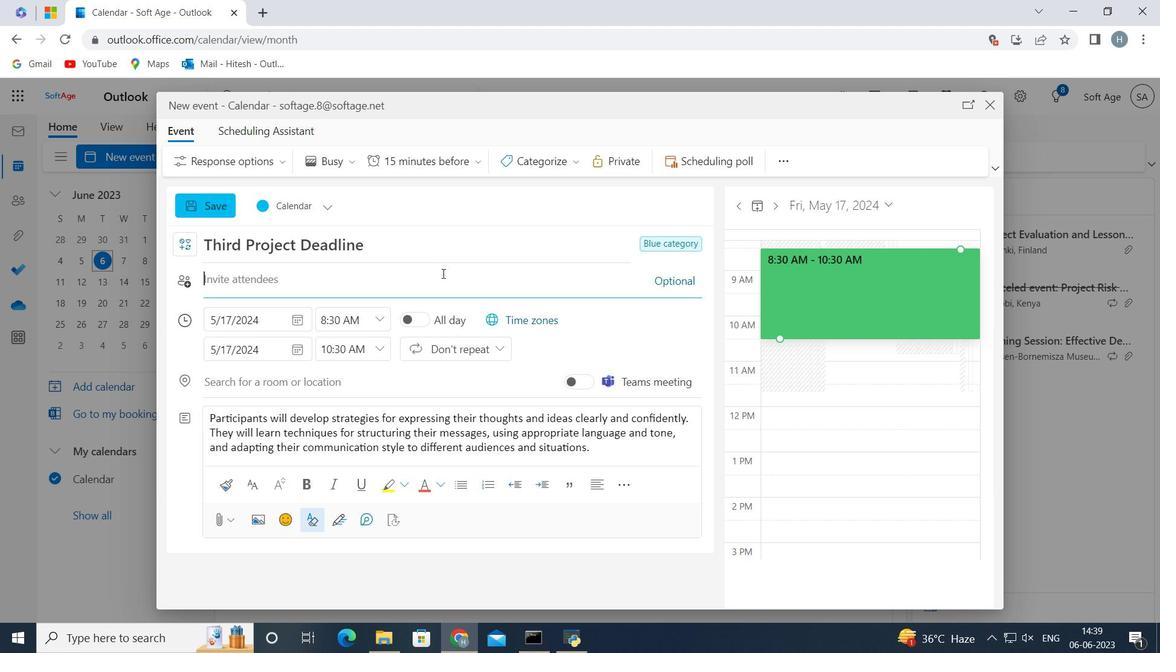
Action: Key pressed softa
Screenshot: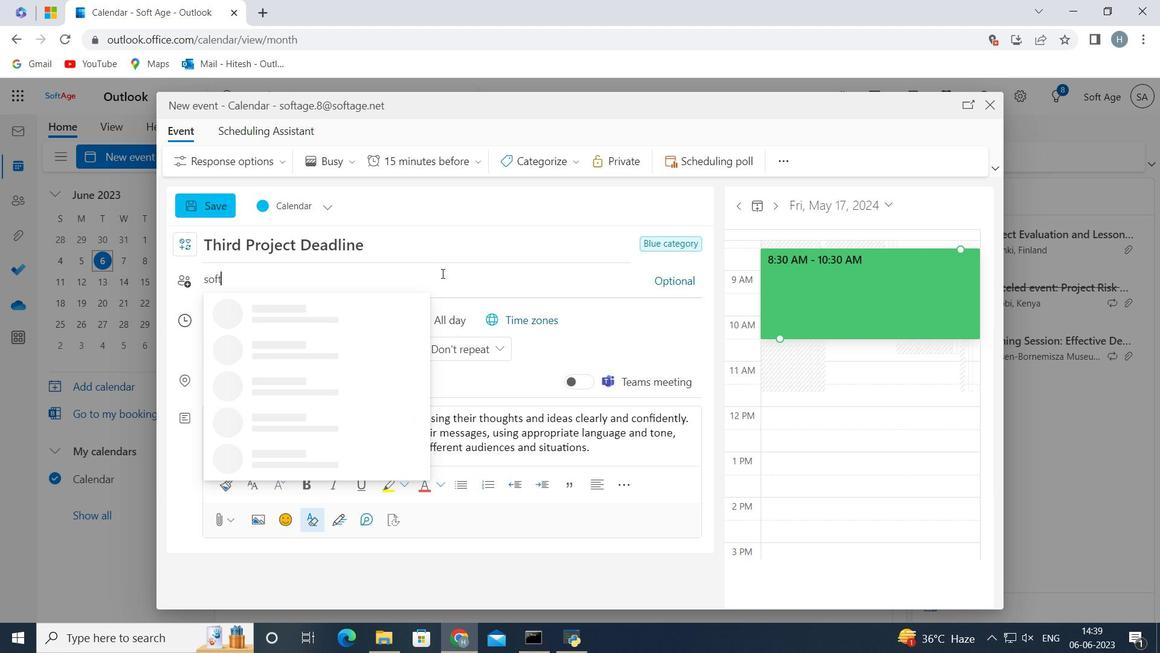 
Action: Mouse moved to (440, 273)
Screenshot: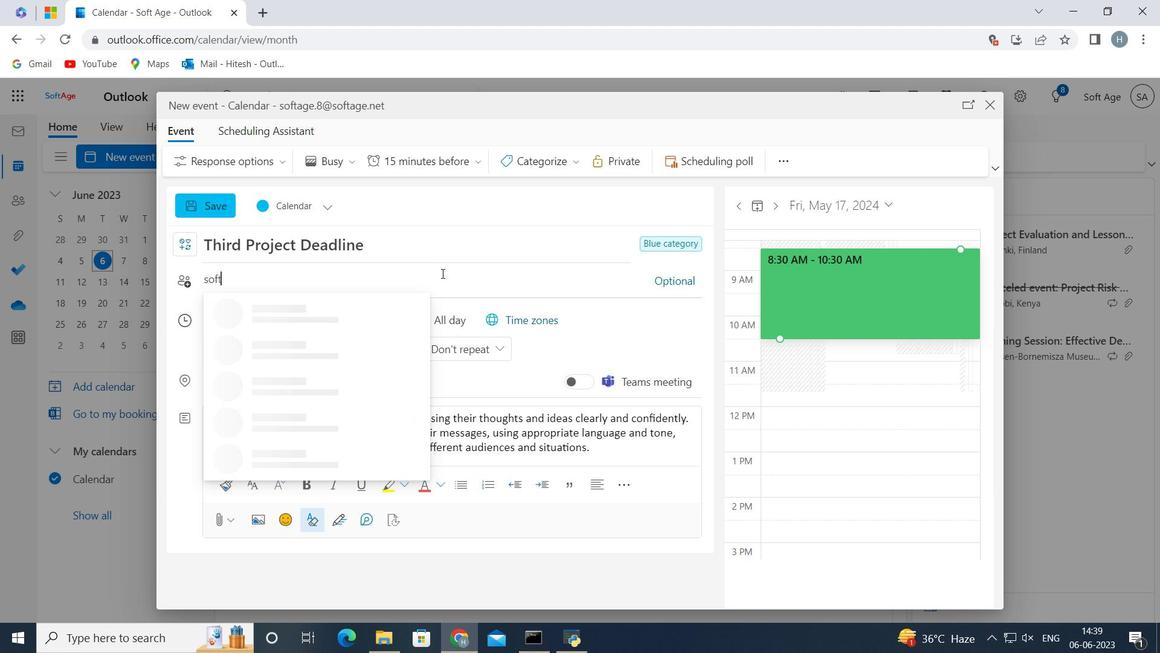 
Action: Key pressed ge
Screenshot: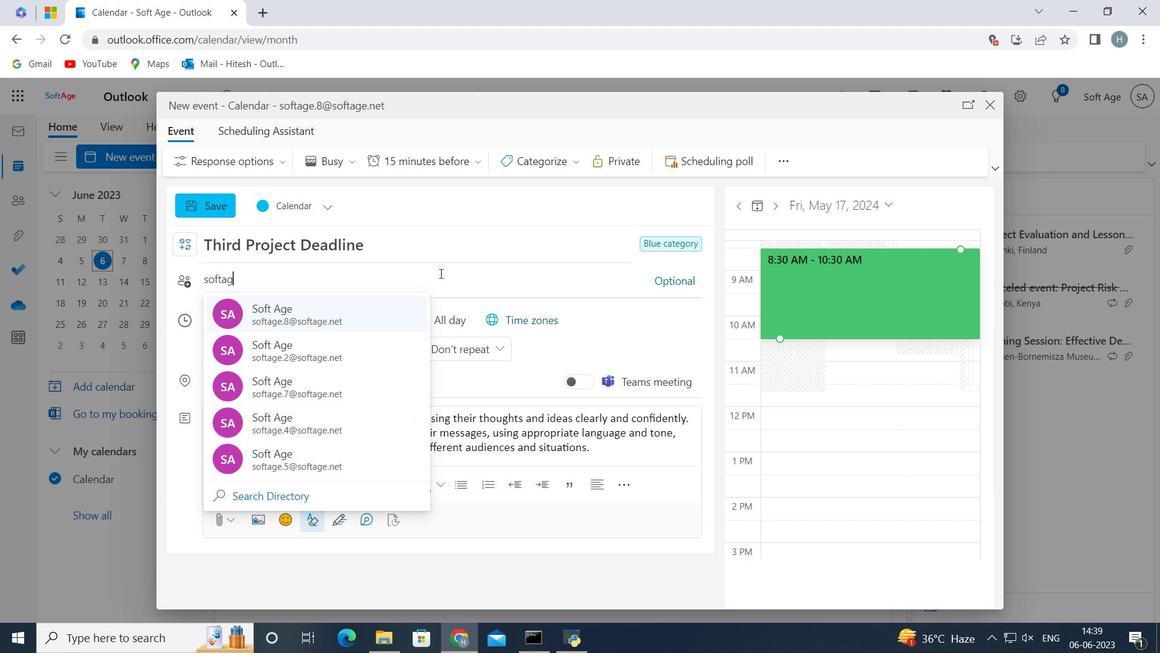 
Action: Mouse moved to (439, 273)
Screenshot: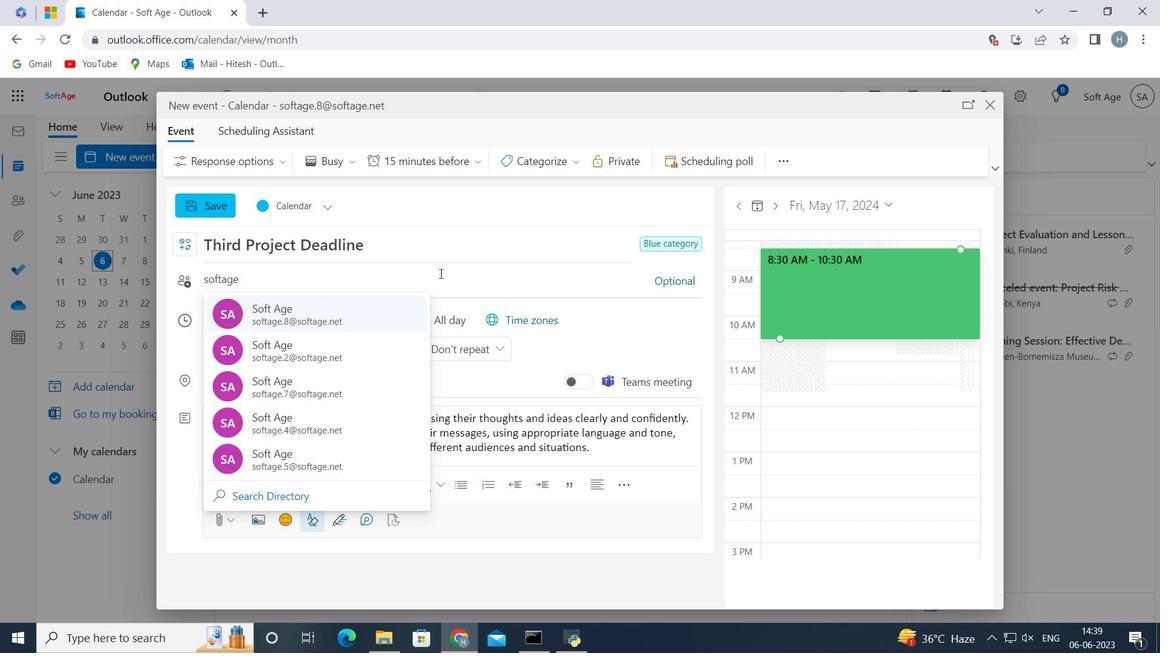 
Action: Key pressed .
Screenshot: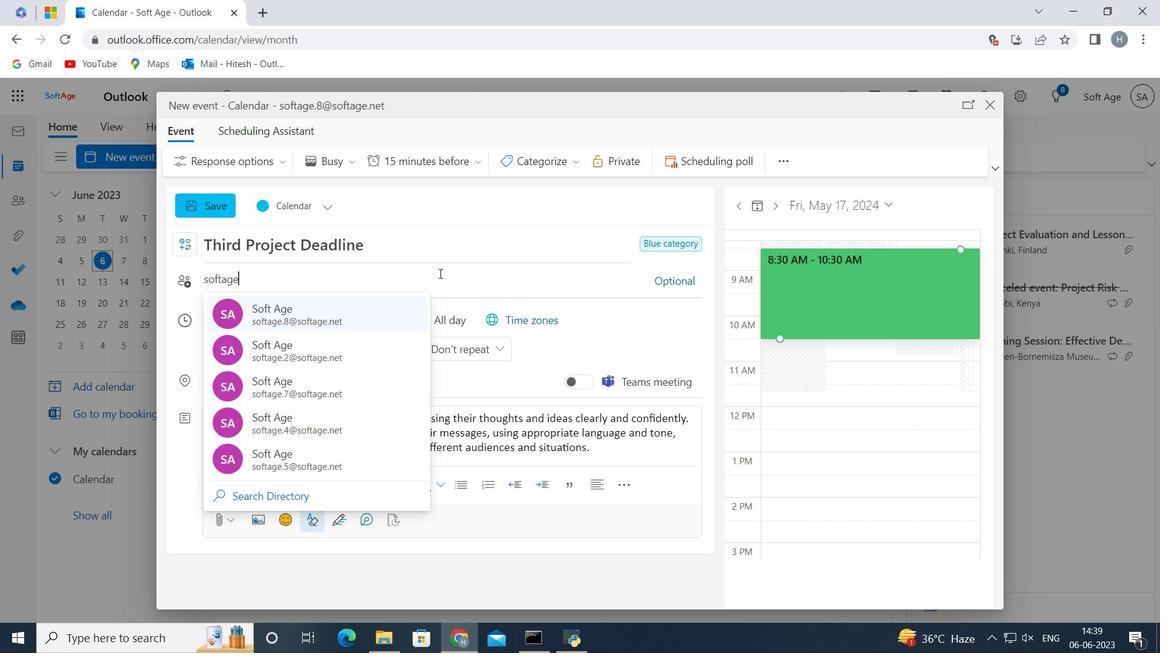 
Action: Mouse moved to (438, 274)
Screenshot: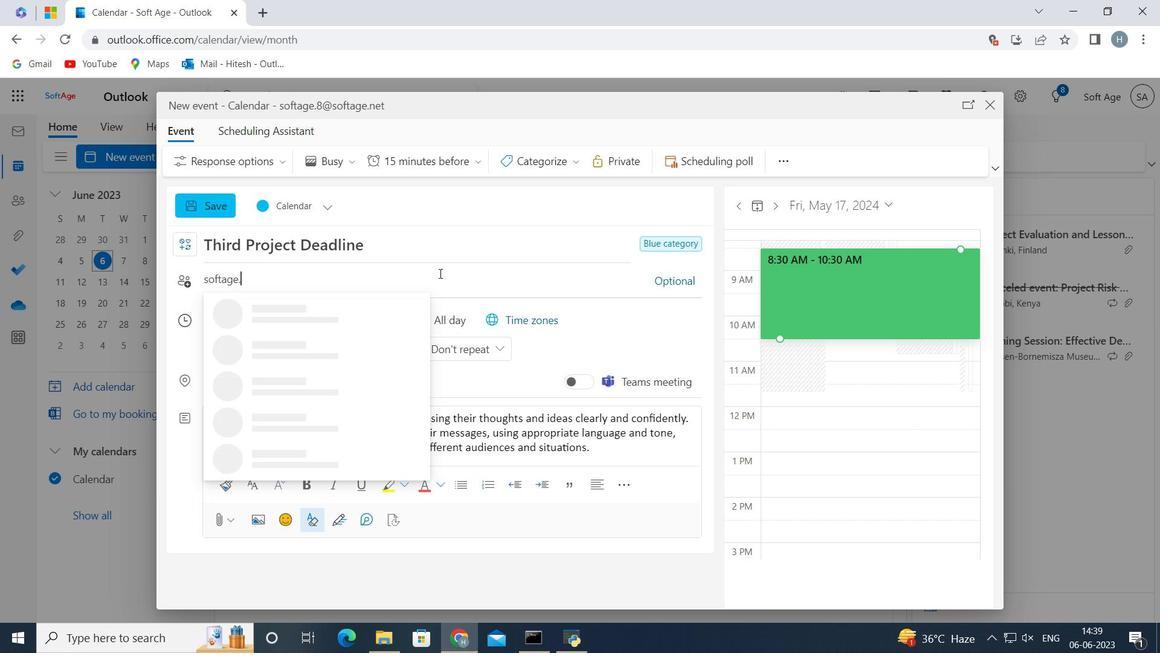 
Action: Key pressed 3
Screenshot: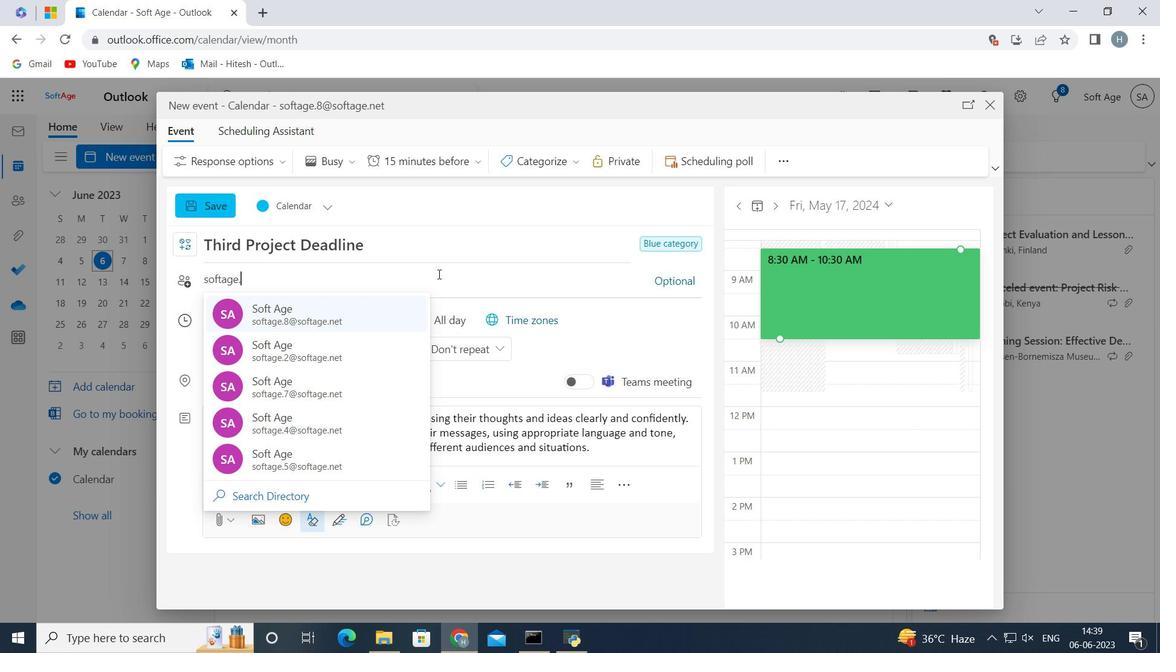 
Action: Mouse moved to (437, 274)
Screenshot: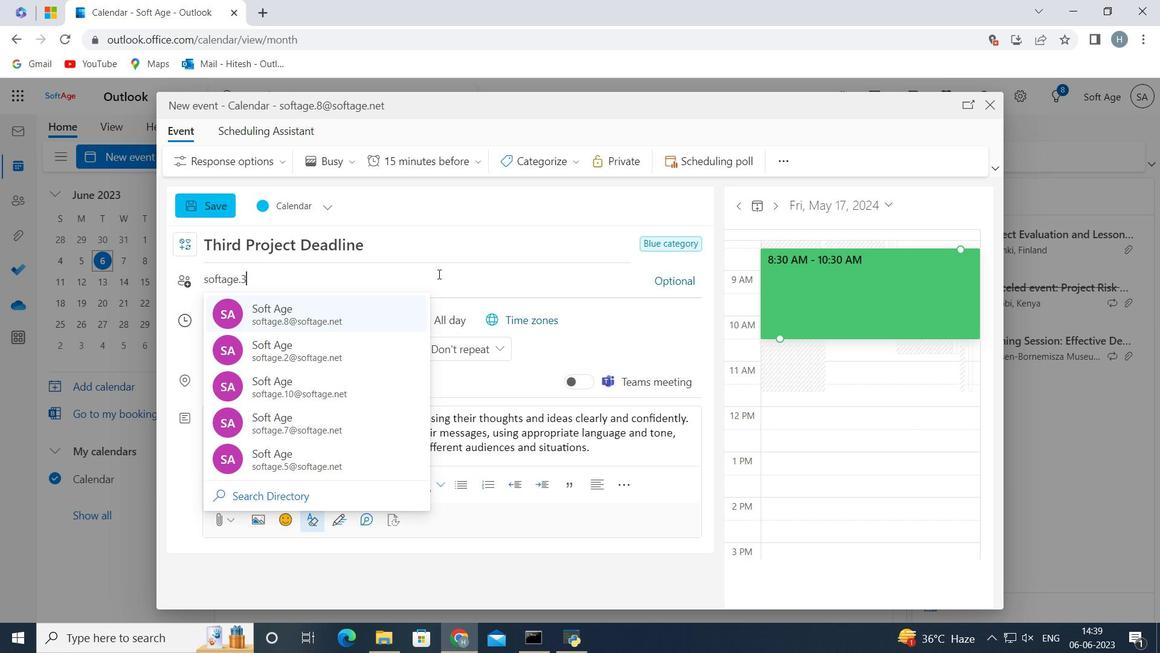 
Action: Key pressed <Key.shift>@s
Screenshot: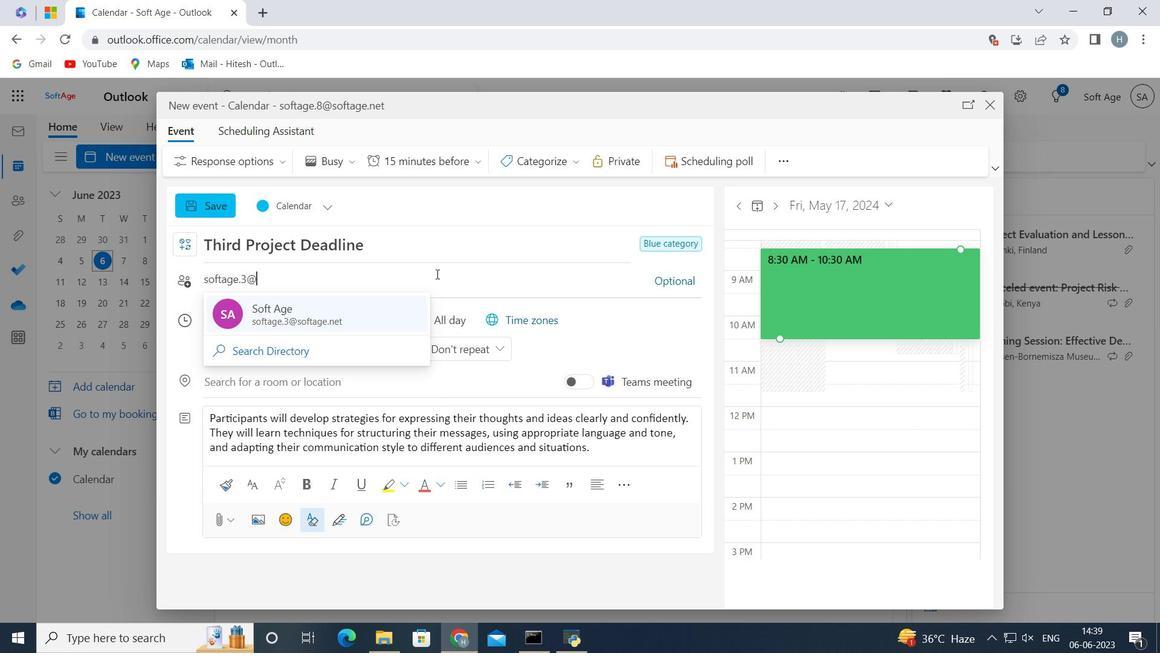 
Action: Mouse moved to (435, 275)
Screenshot: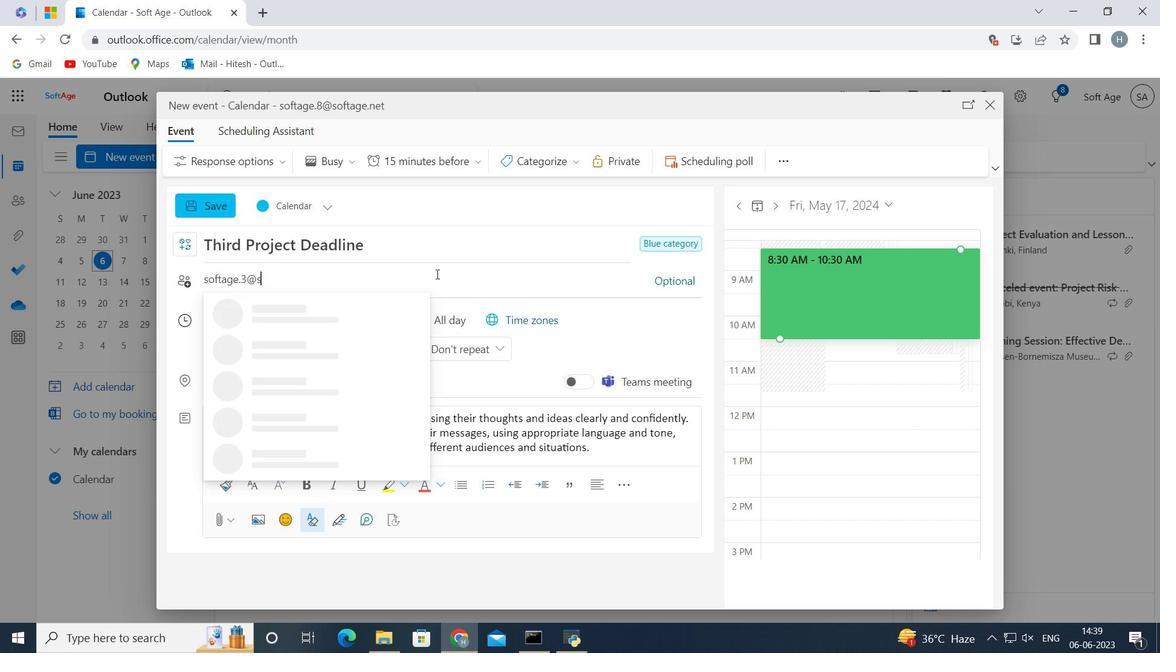 
Action: Key pressed oftage.net
Screenshot: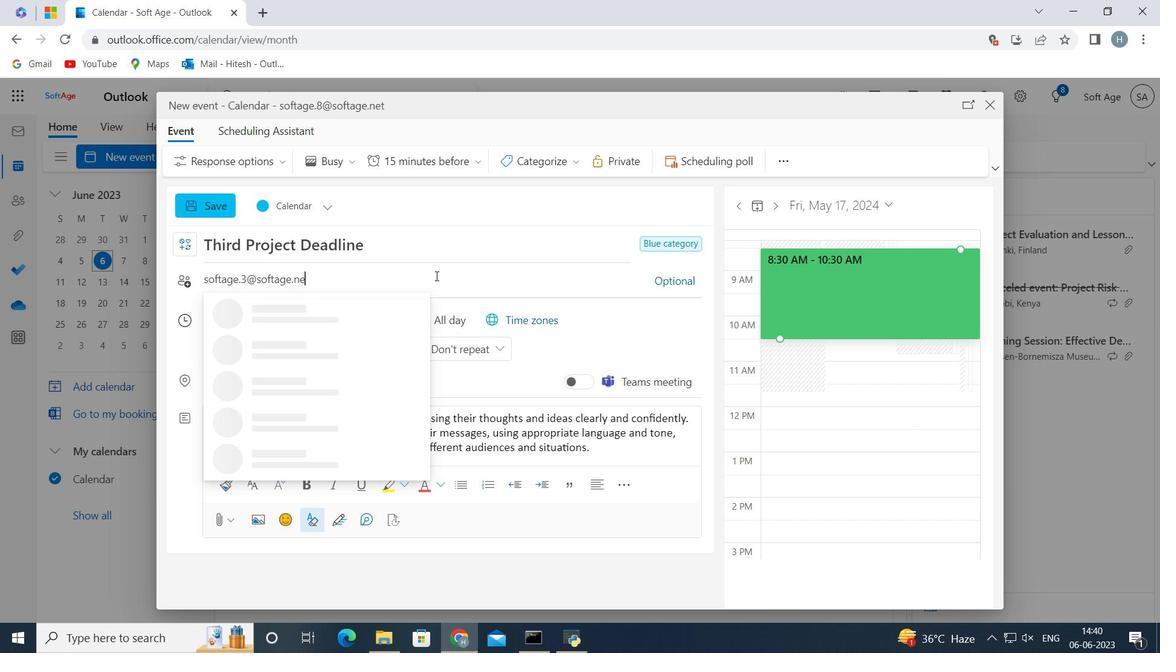 
Action: Mouse moved to (318, 315)
Screenshot: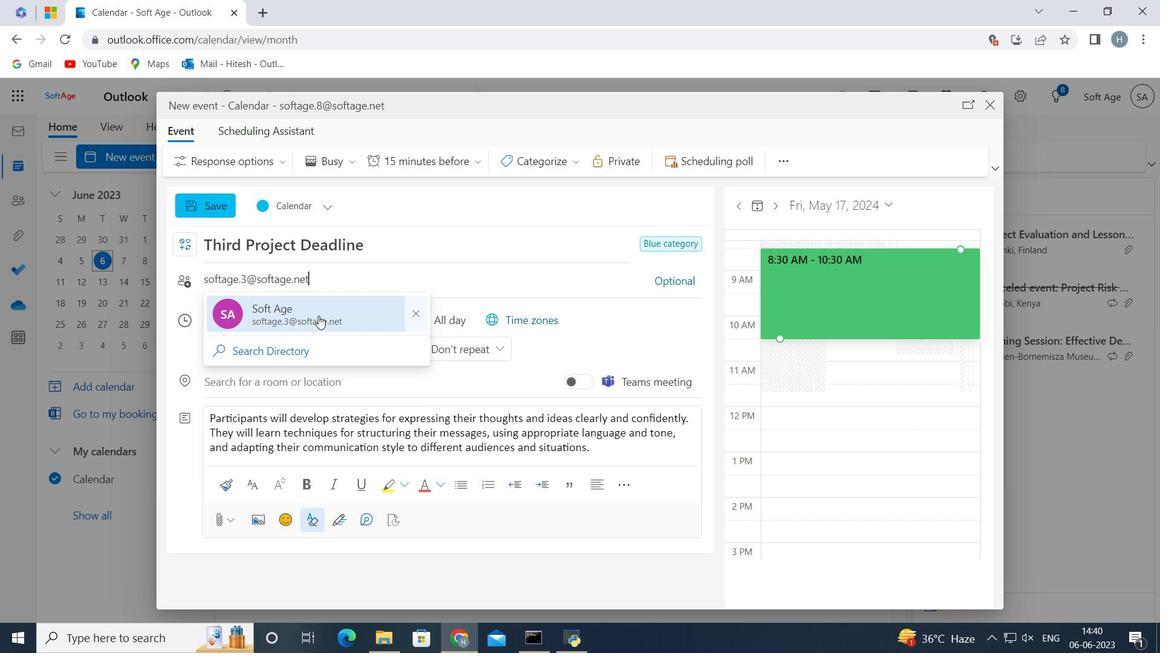 
Action: Mouse pressed left at (318, 315)
Screenshot: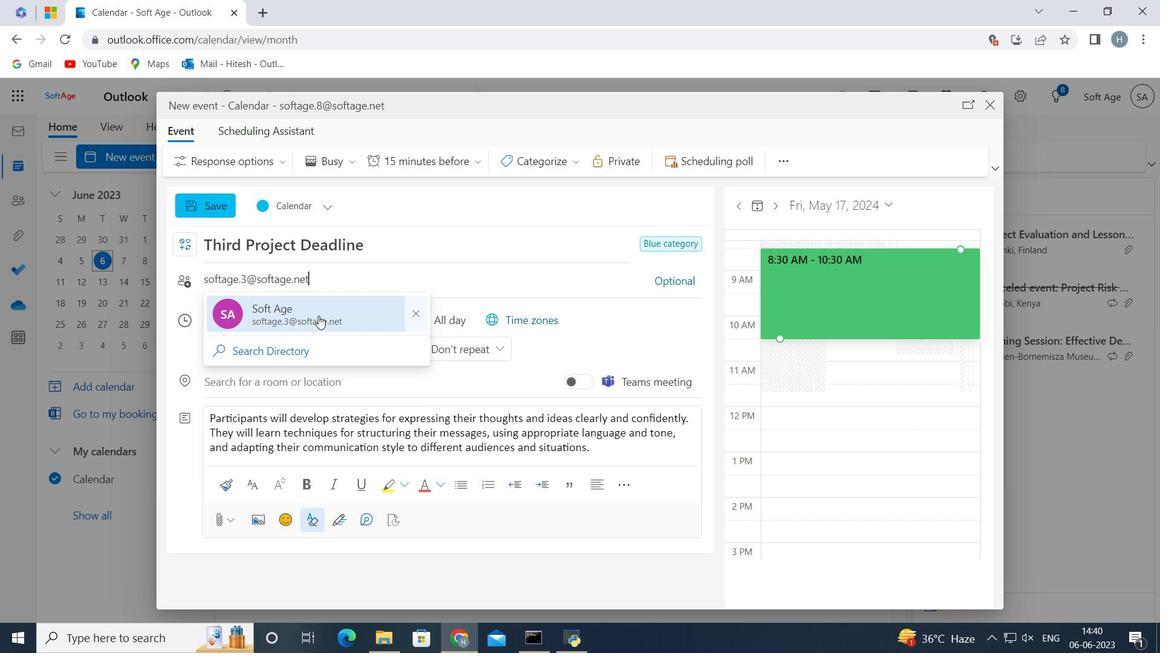 
Action: Mouse moved to (318, 315)
Screenshot: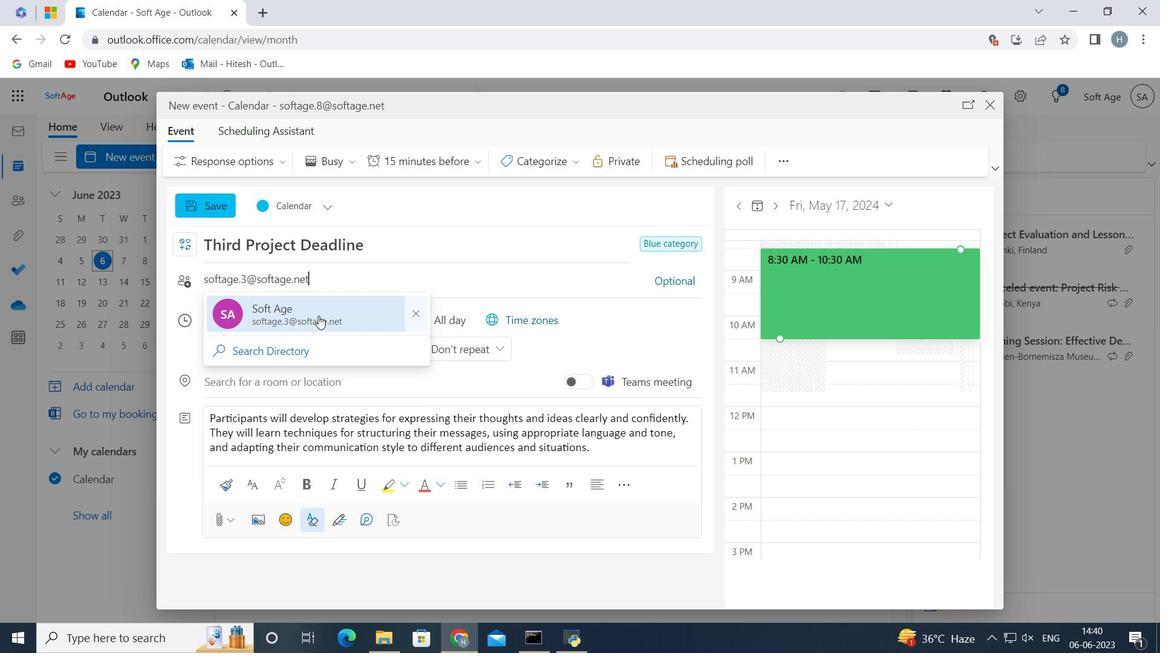 
Action: Key pressed softage.4<Key.shift>@so
Screenshot: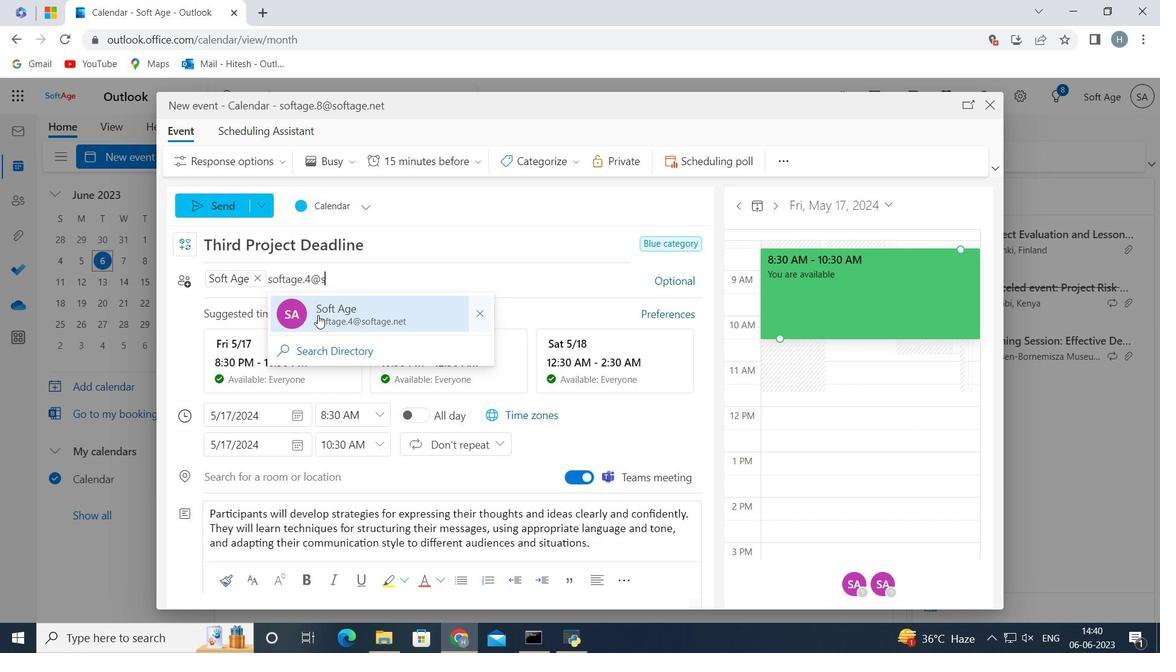 
Action: Mouse moved to (318, 315)
Screenshot: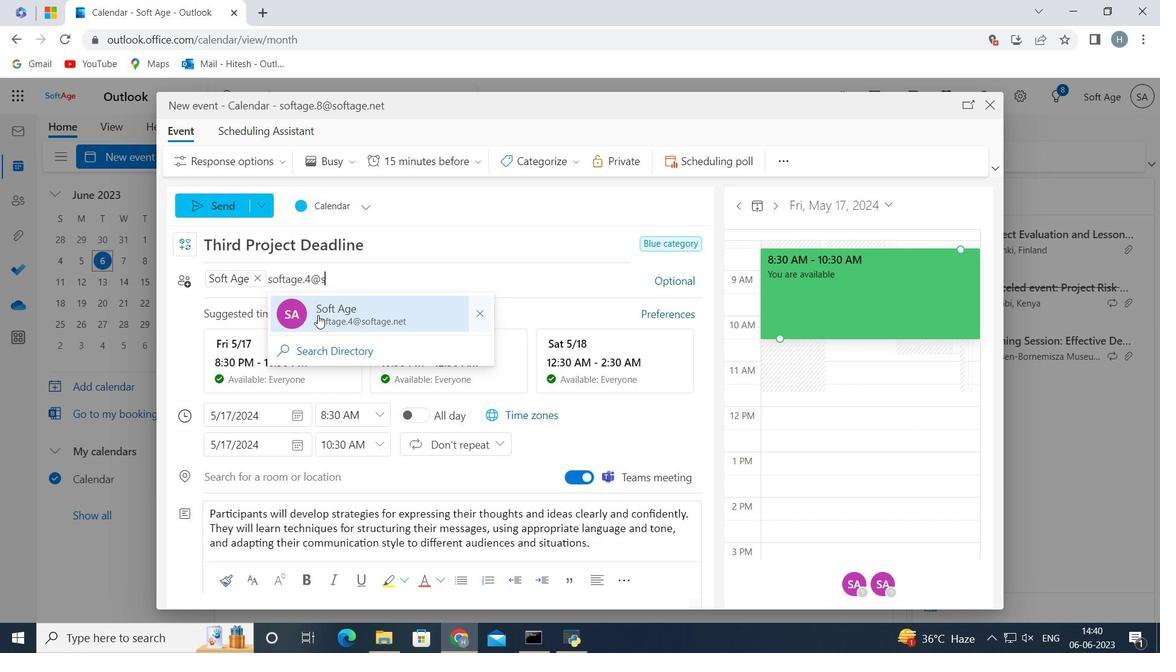 
Action: Key pressed ftage.
Screenshot: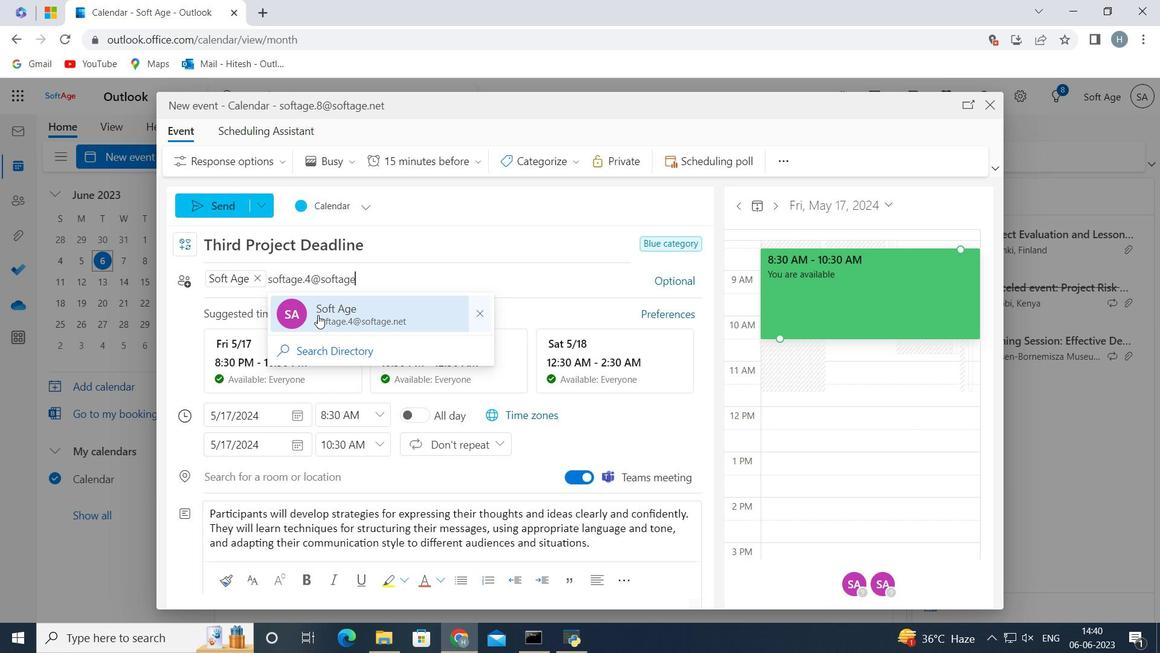 
Action: Mouse moved to (317, 315)
Screenshot: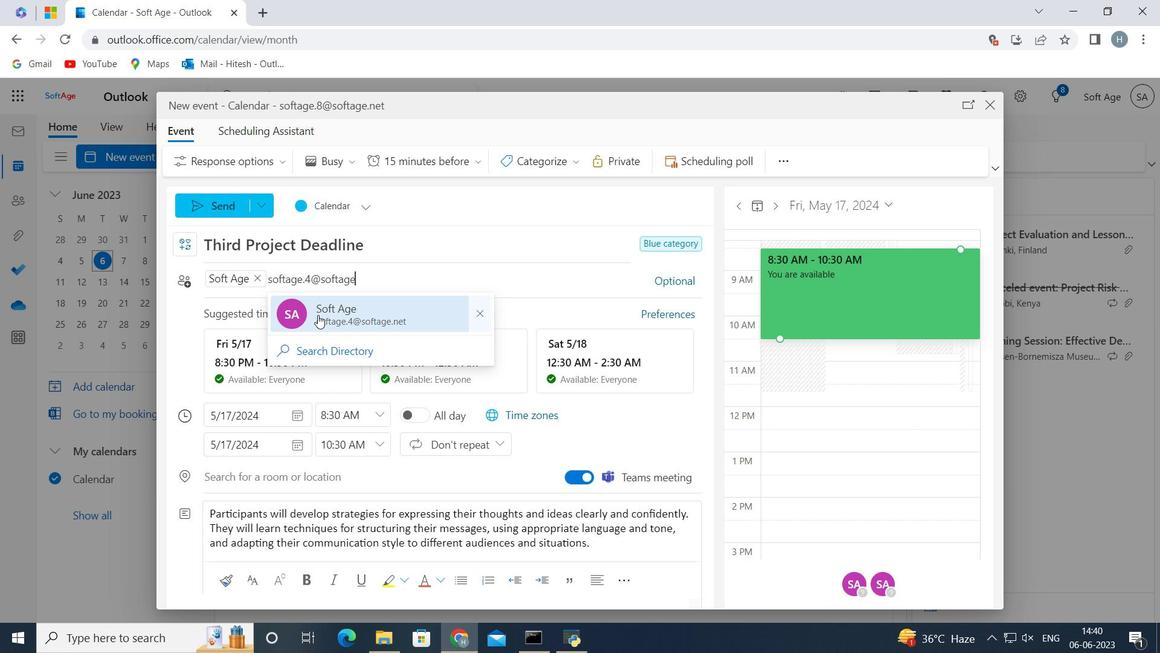 
Action: Key pressed net
Screenshot: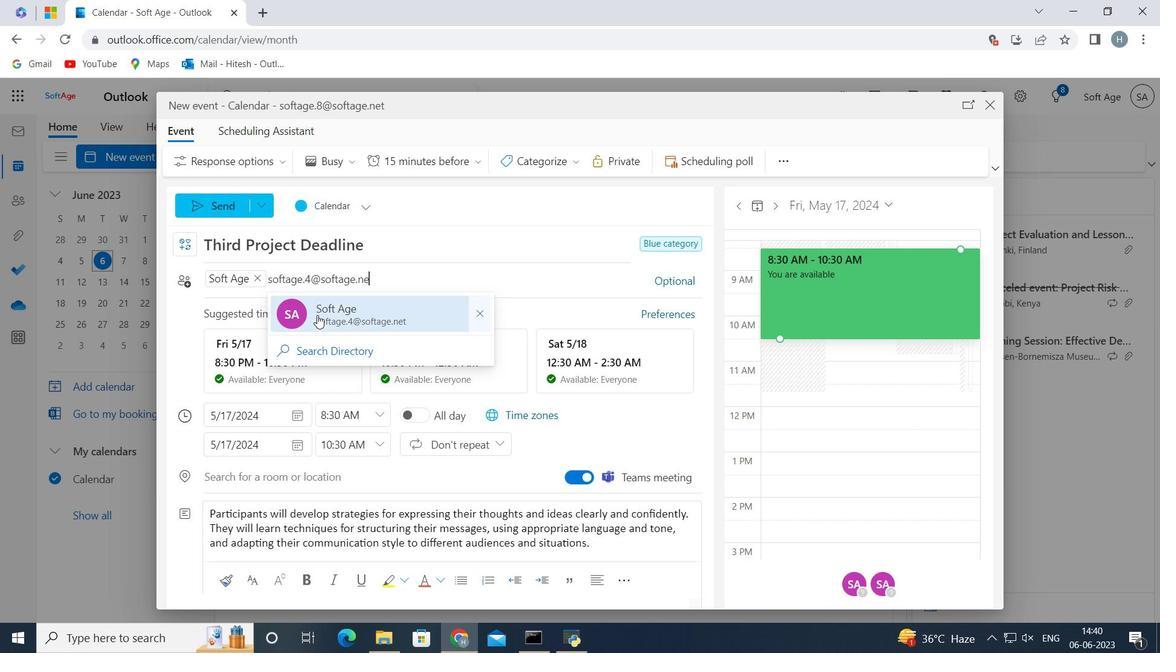 
Action: Mouse moved to (333, 308)
Screenshot: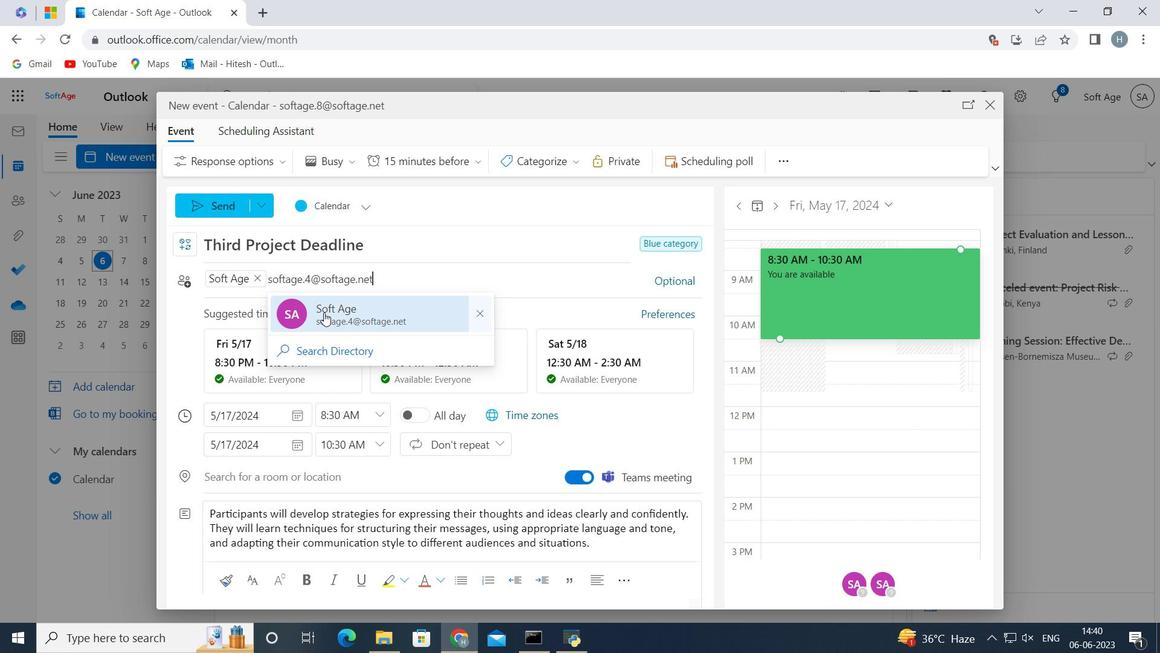 
Action: Mouse pressed left at (333, 308)
Screenshot: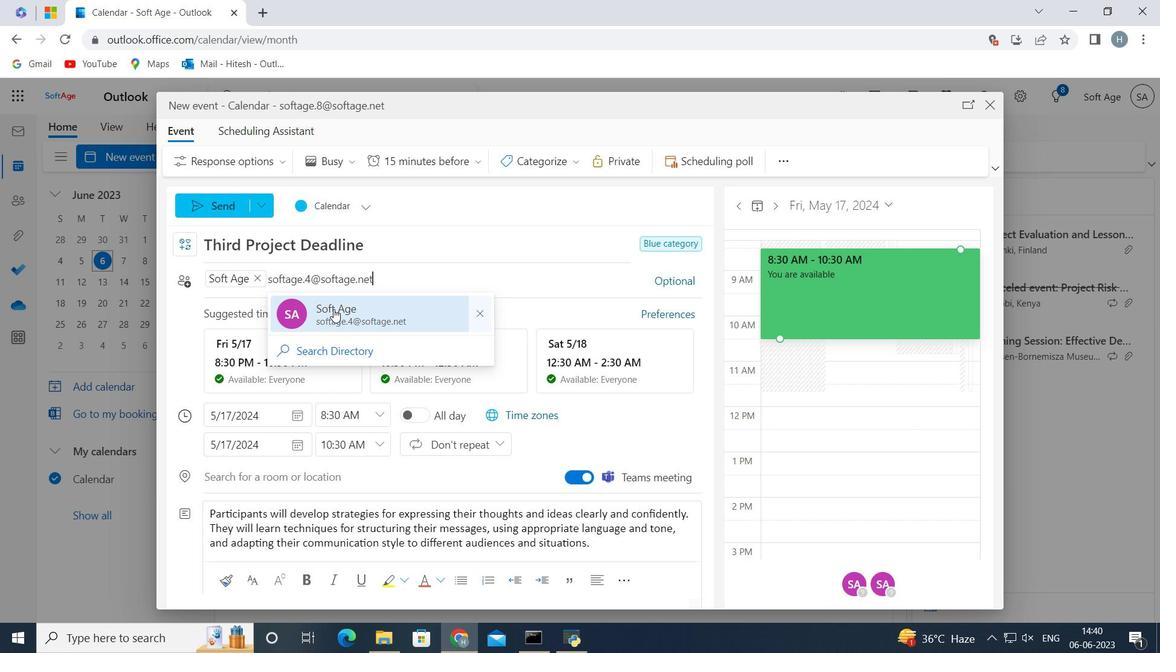 
Action: Mouse moved to (478, 161)
Screenshot: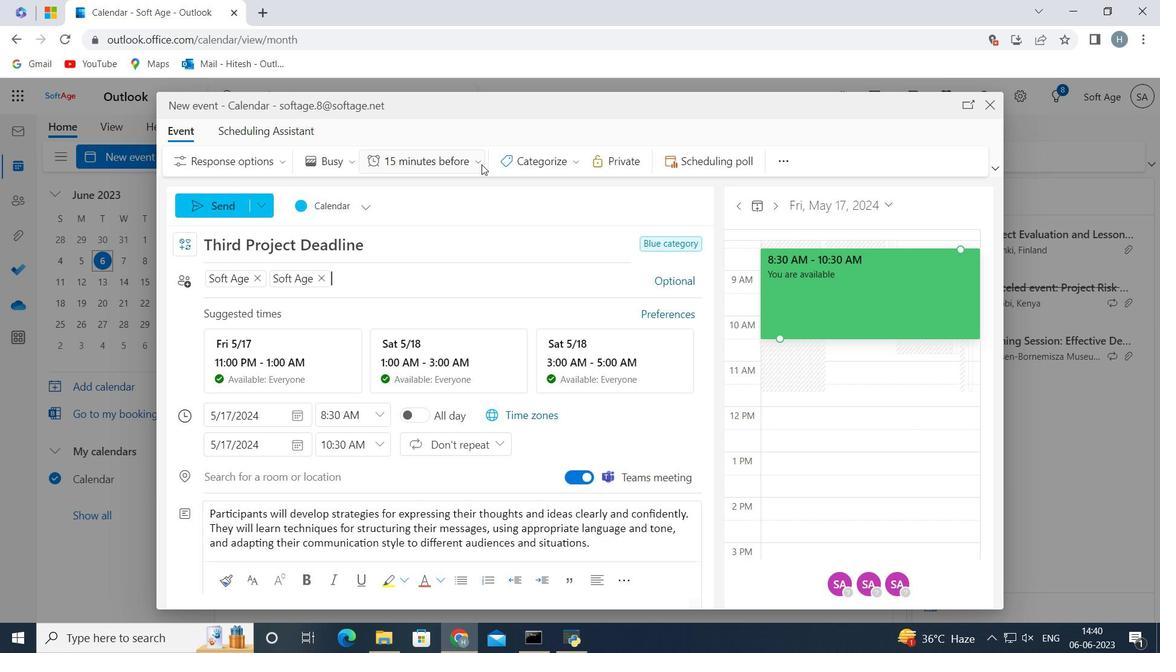
Action: Mouse pressed left at (478, 161)
Screenshot: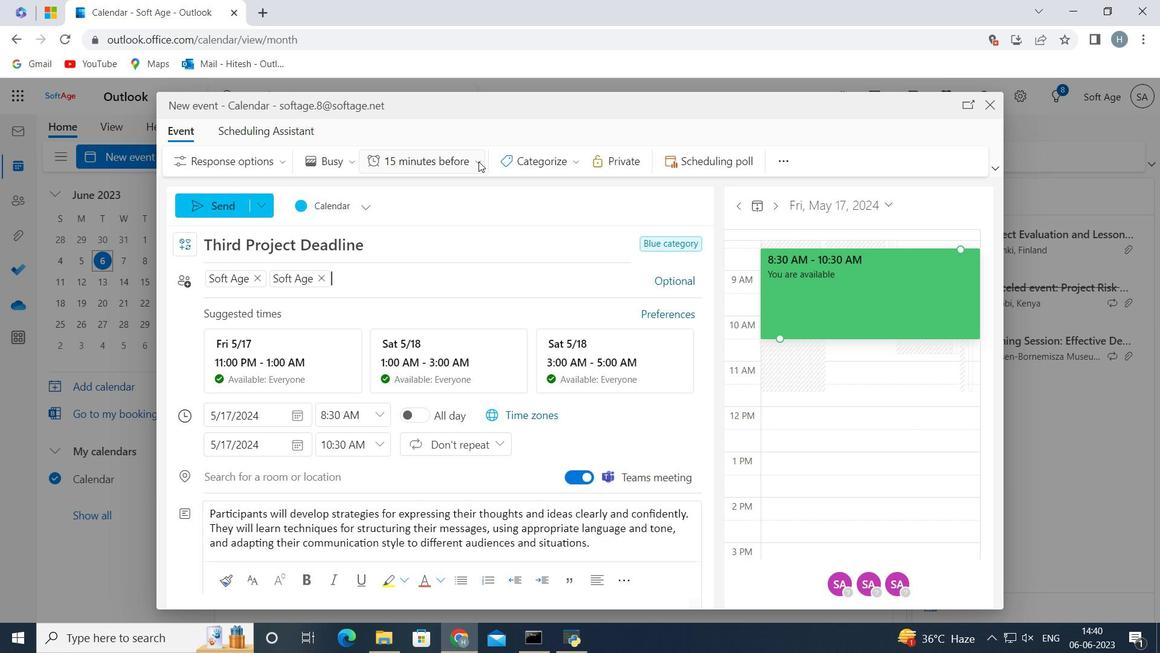 
Action: Mouse moved to (443, 325)
Screenshot: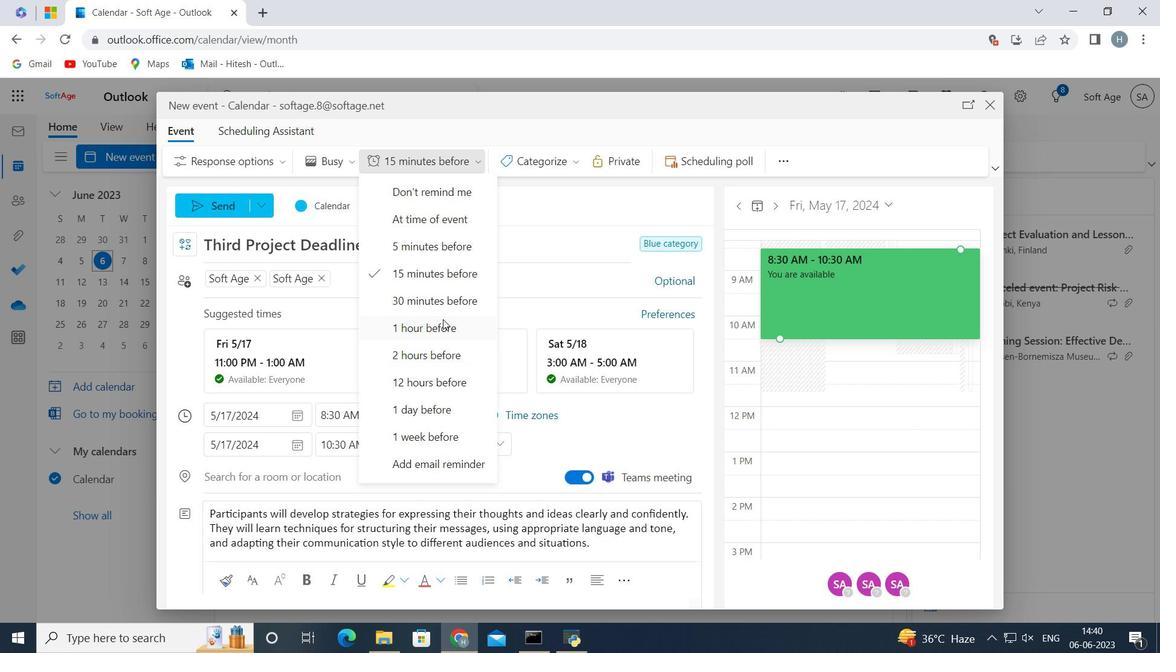 
Action: Mouse pressed left at (443, 325)
Screenshot: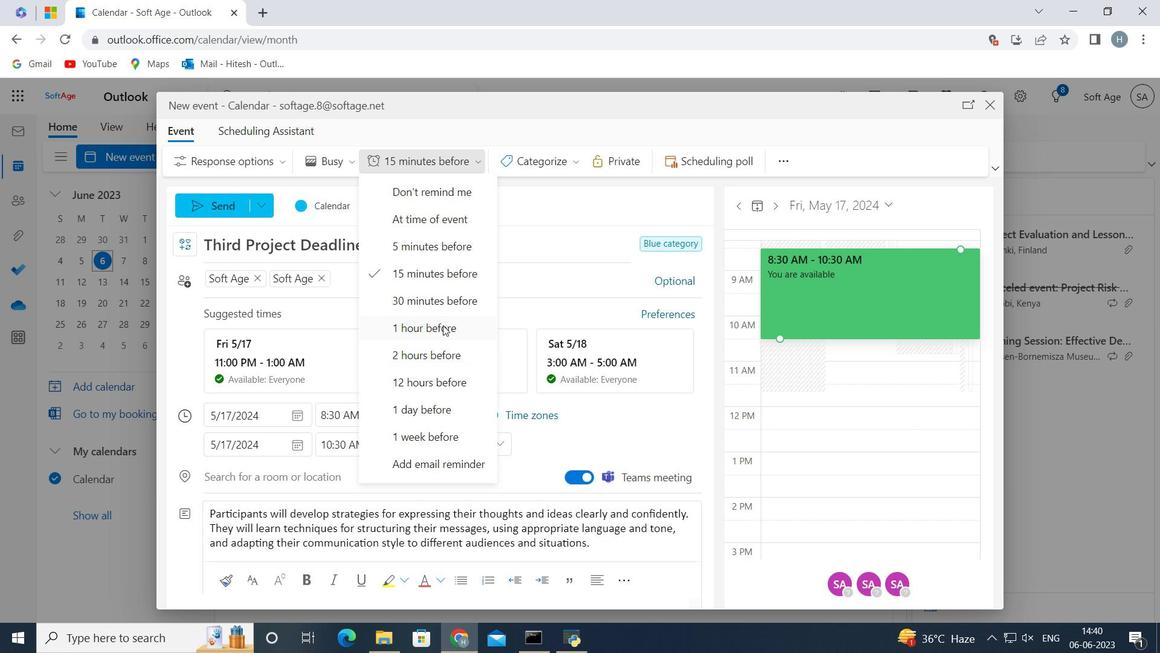 
Action: Mouse moved to (215, 207)
Screenshot: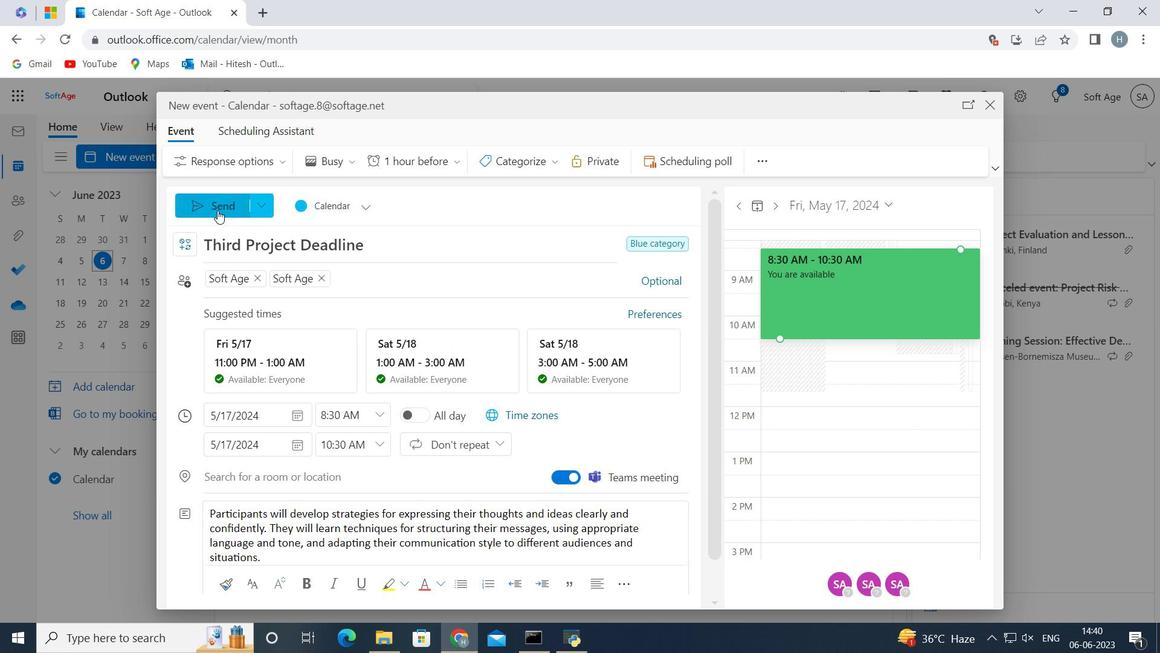 
Action: Mouse pressed left at (215, 207)
Screenshot: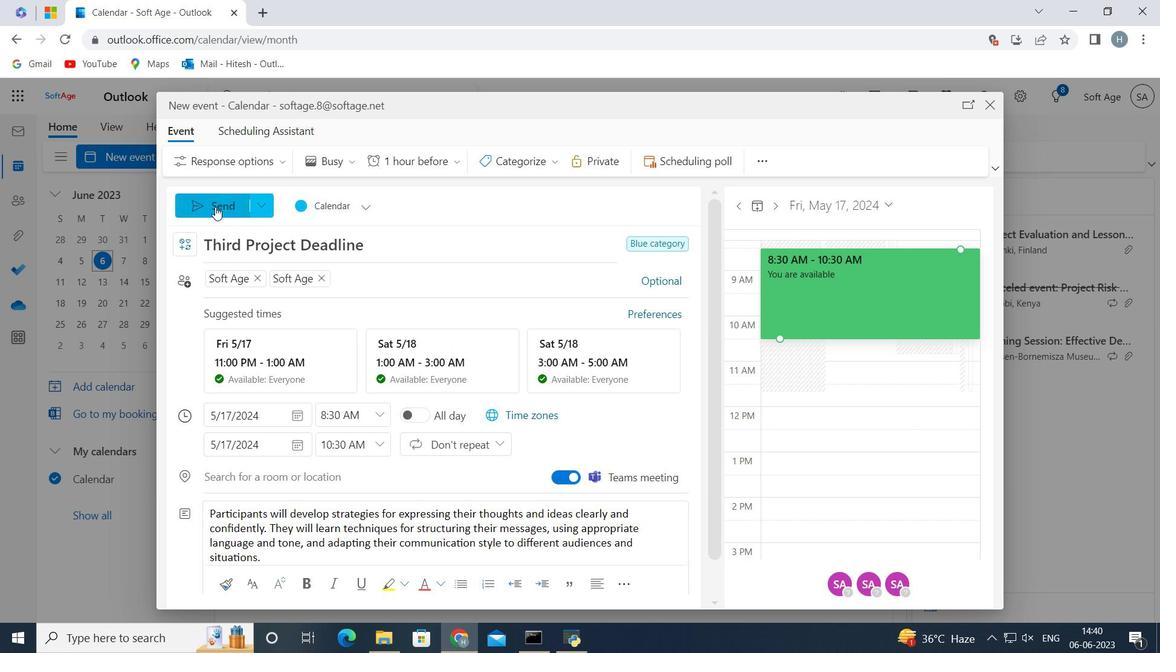 
Action: Mouse moved to (373, 304)
Screenshot: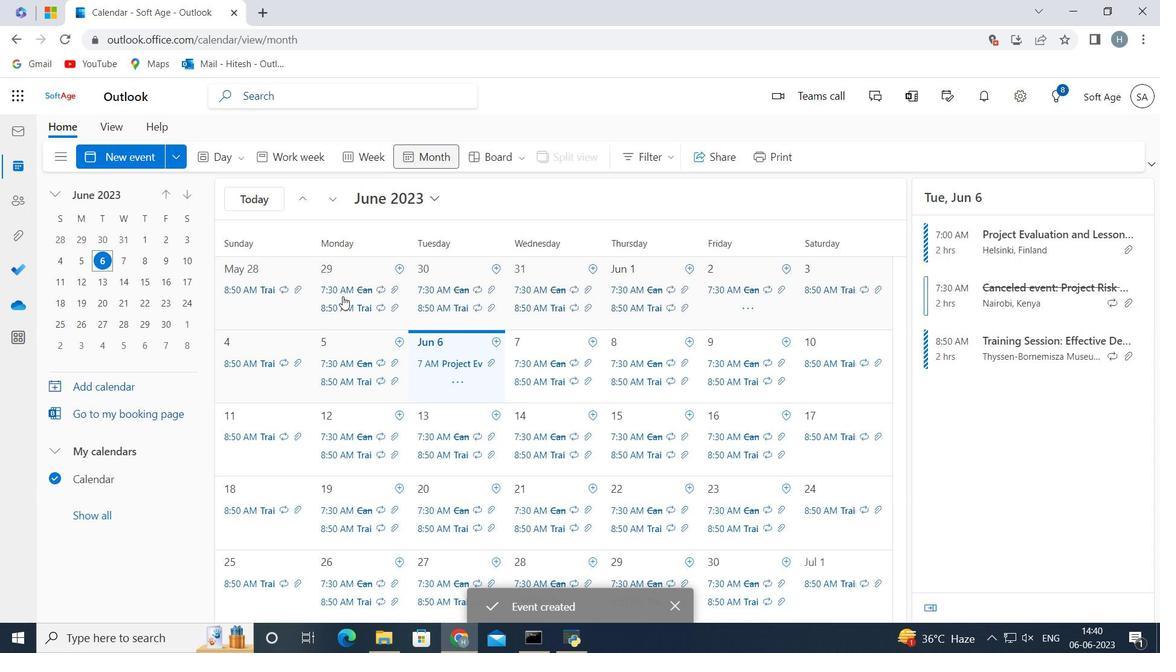 
